 Task: Create tab on visa.
Action: Mouse moved to (572, 41)
Screenshot: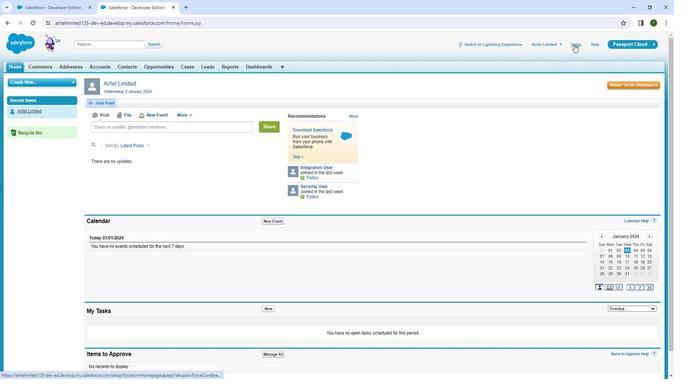 
Action: Mouse pressed left at (572, 41)
Screenshot: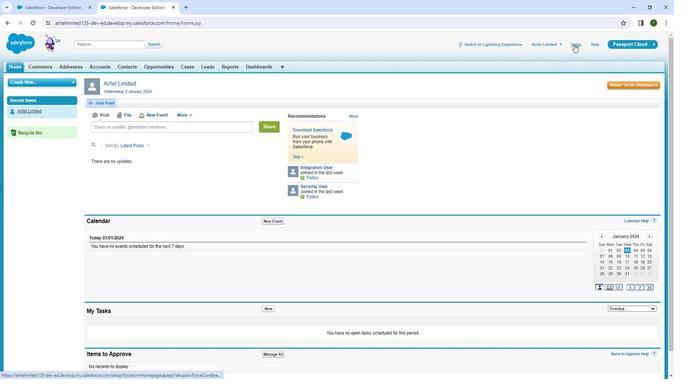 
Action: Mouse moved to (16, 126)
Screenshot: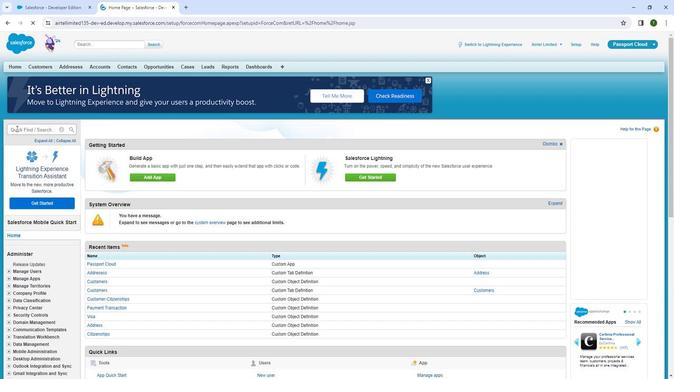 
Action: Mouse pressed left at (16, 126)
Screenshot: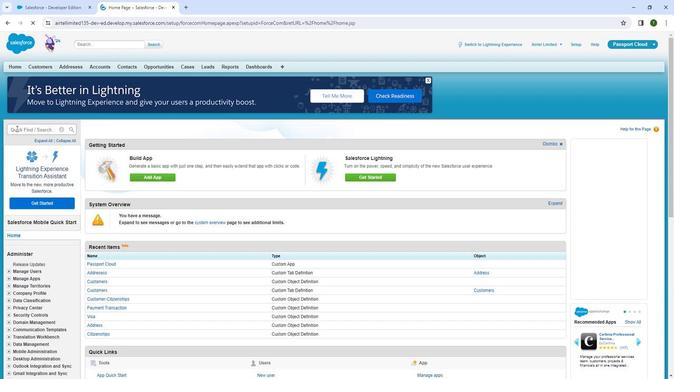 
Action: Mouse moved to (17, 104)
Screenshot: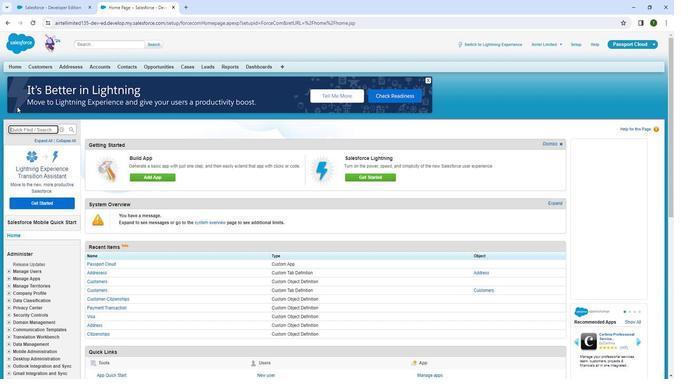 
Action: Key pressed tabs
Screenshot: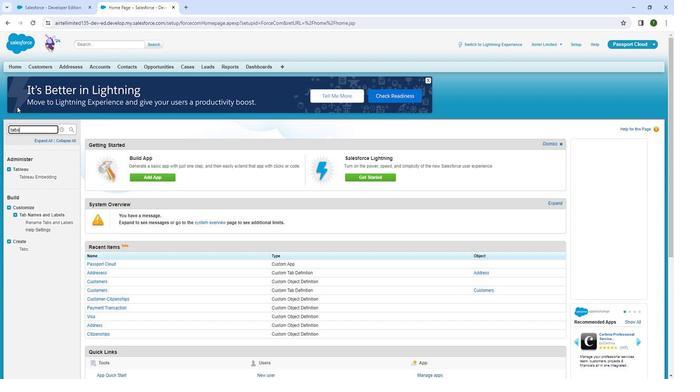 
Action: Mouse moved to (25, 200)
Screenshot: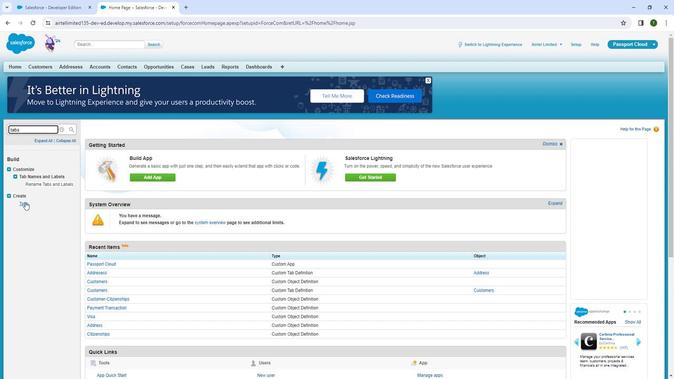 
Action: Mouse pressed left at (25, 200)
Screenshot: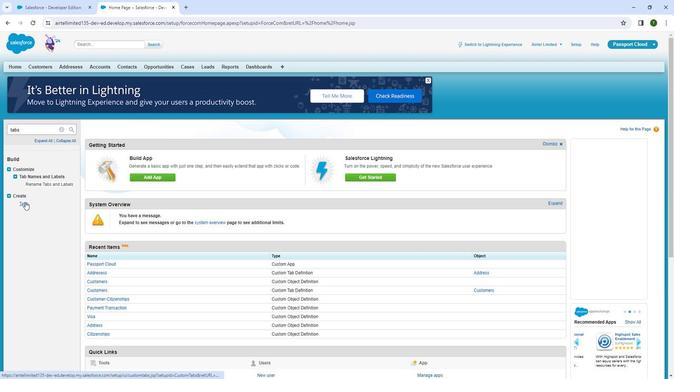 
Action: Mouse moved to (267, 179)
Screenshot: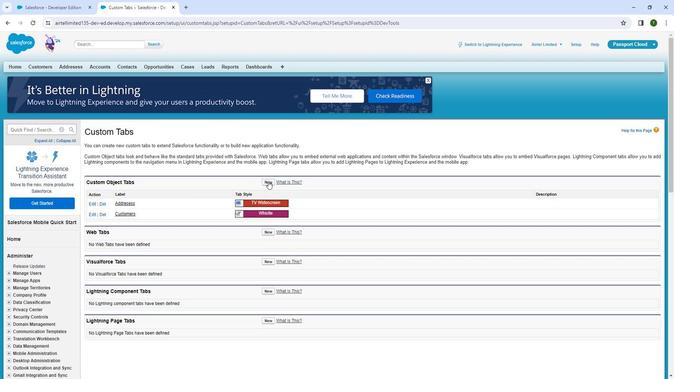 
Action: Mouse pressed left at (267, 179)
Screenshot: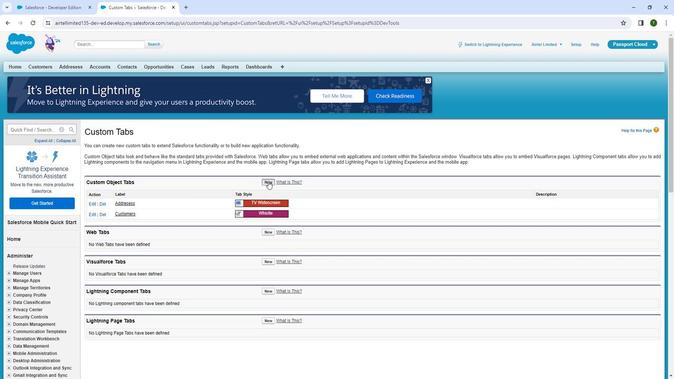 
Action: Mouse moved to (209, 190)
Screenshot: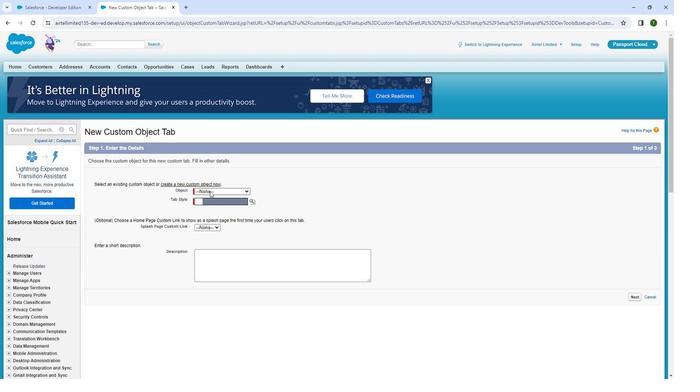
Action: Mouse pressed left at (209, 190)
Screenshot: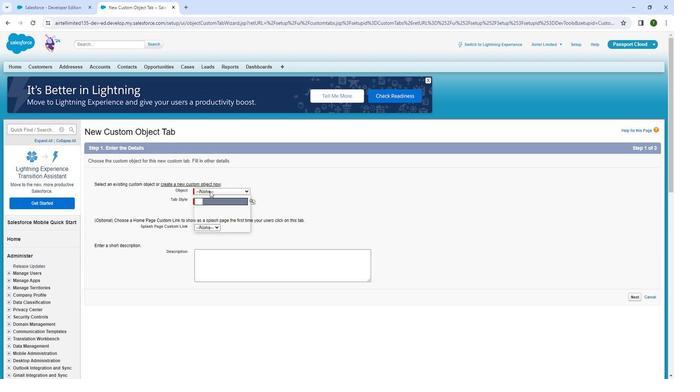 
Action: Mouse moved to (200, 225)
Screenshot: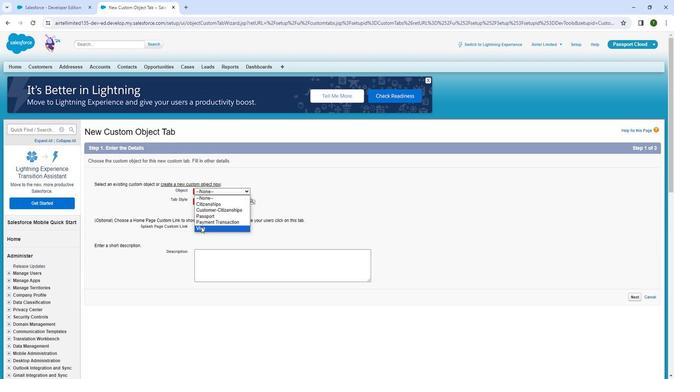 
Action: Mouse pressed left at (200, 225)
Screenshot: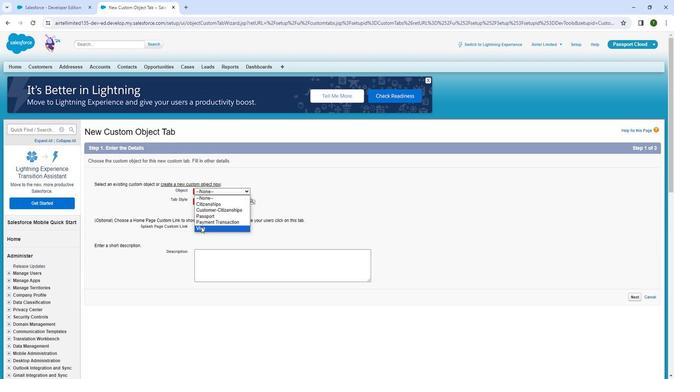 
Action: Mouse moved to (210, 201)
Screenshot: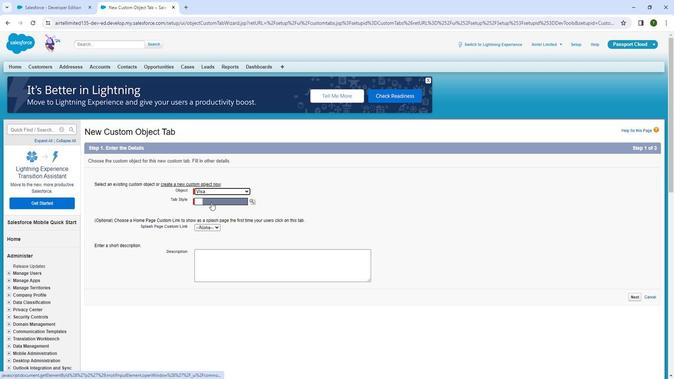
Action: Mouse pressed left at (210, 201)
Screenshot: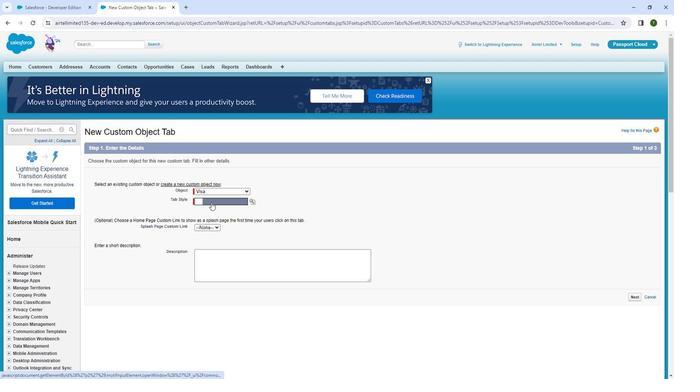 
Action: Mouse moved to (462, 187)
Screenshot: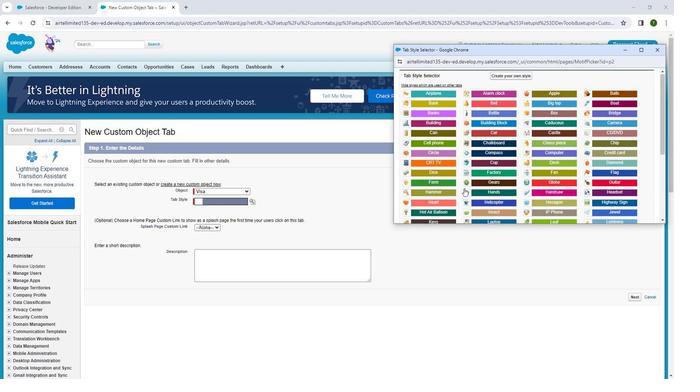 
Action: Mouse scrolled (462, 186) with delta (0, 0)
Screenshot: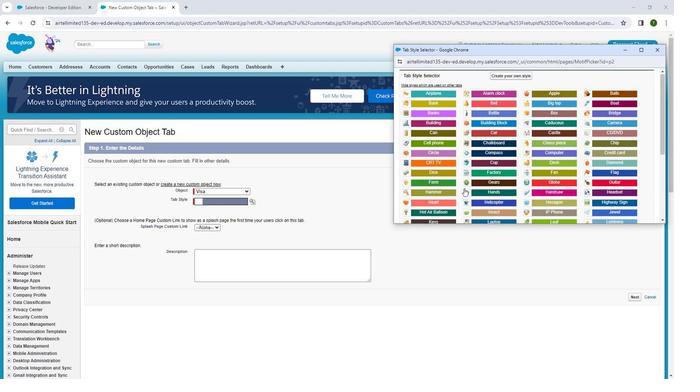 
Action: Mouse moved to (463, 192)
Screenshot: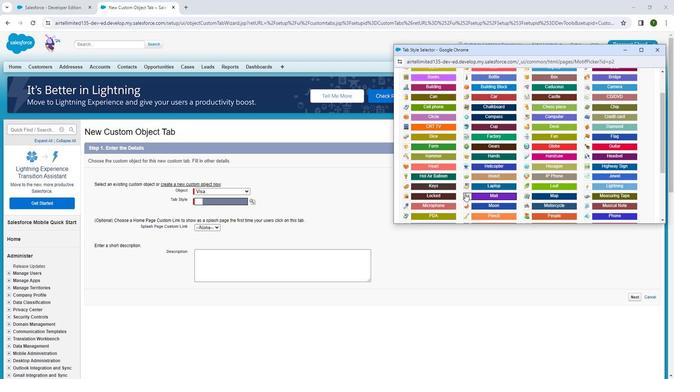 
Action: Mouse scrolled (463, 191) with delta (0, 0)
Screenshot: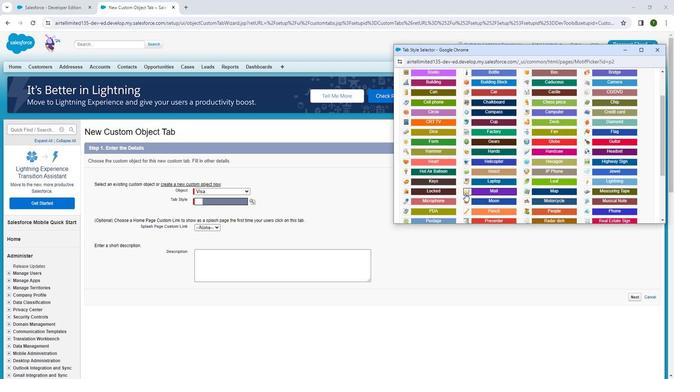 
Action: Mouse moved to (462, 196)
Screenshot: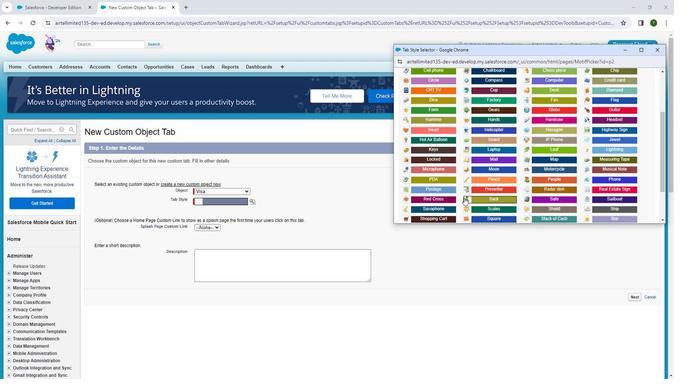 
Action: Mouse scrolled (462, 195) with delta (0, 0)
Screenshot: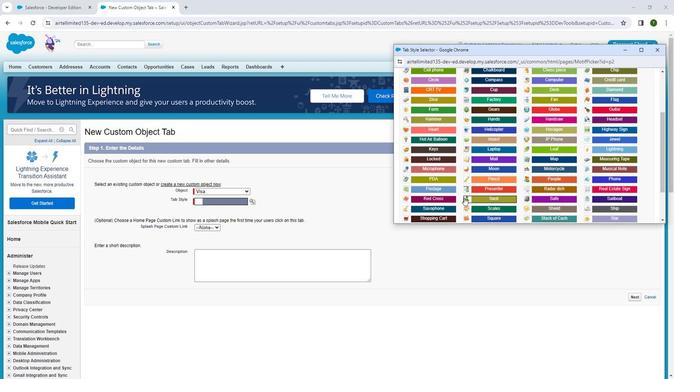 
Action: Mouse moved to (461, 199)
Screenshot: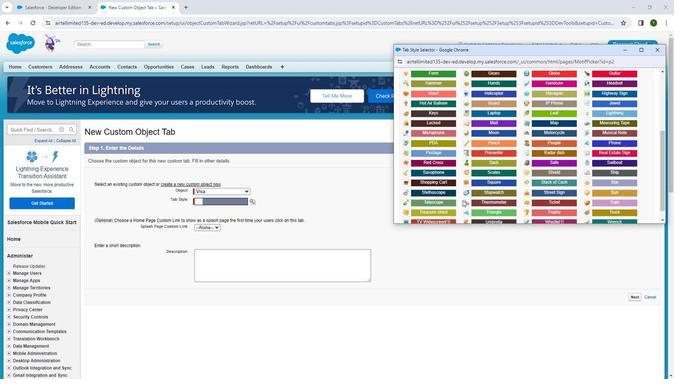 
Action: Mouse scrolled (461, 199) with delta (0, 0)
Screenshot: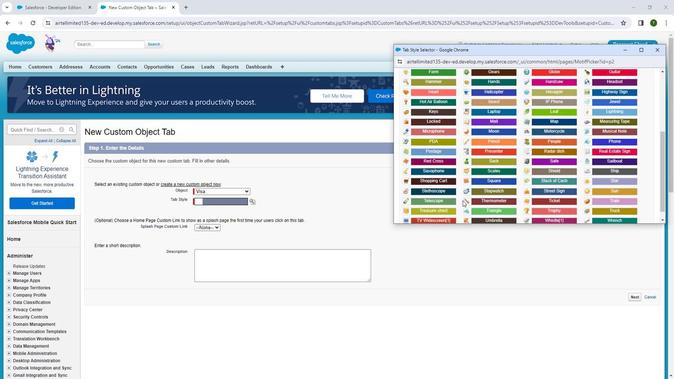 
Action: Mouse moved to (547, 170)
Screenshot: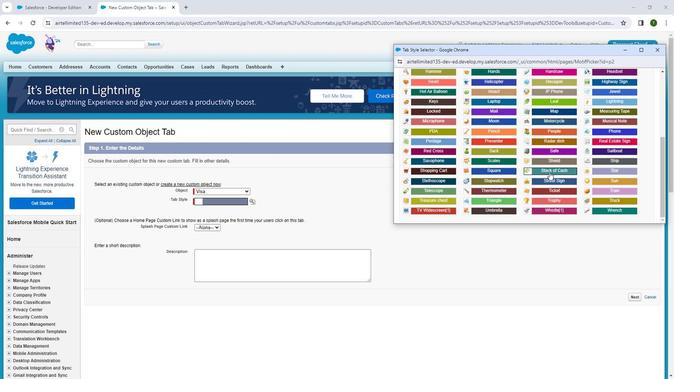 
Action: Mouse scrolled (547, 170) with delta (0, 0)
Screenshot: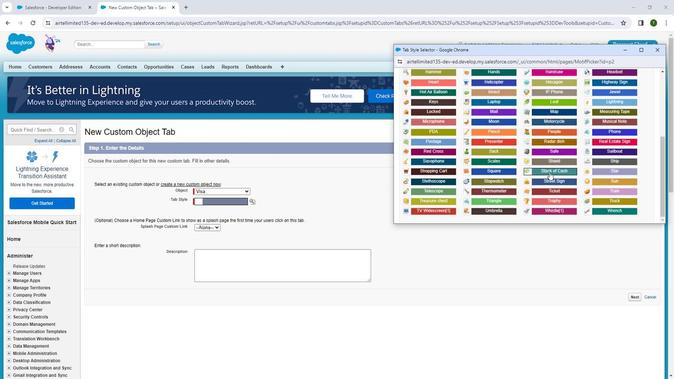 
Action: Mouse moved to (611, 103)
Screenshot: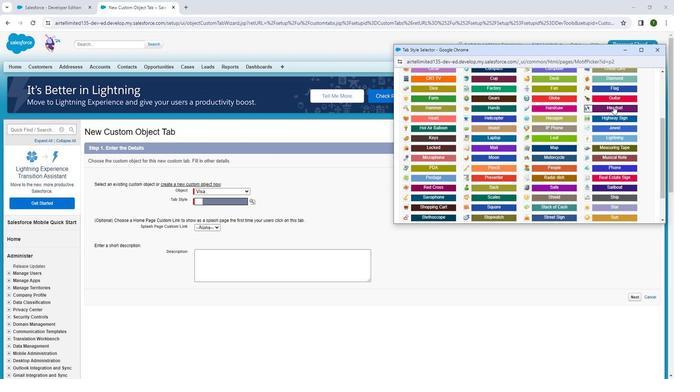 
Action: Mouse pressed left at (611, 103)
Screenshot: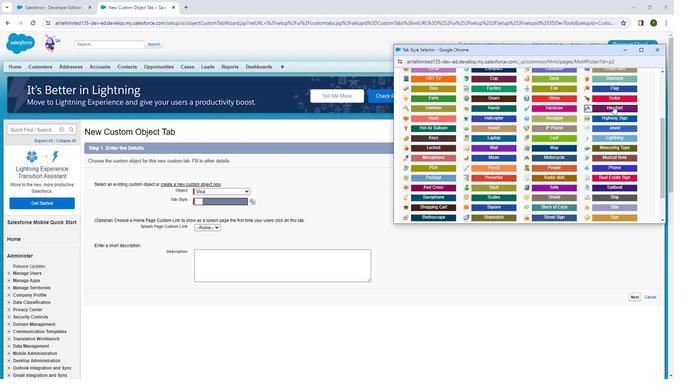 
Action: Mouse moved to (527, 205)
Screenshot: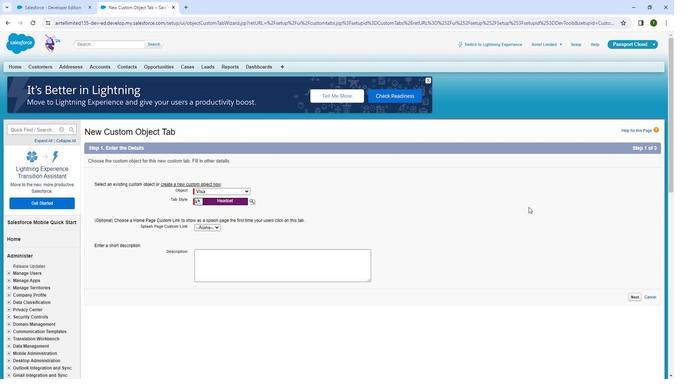 
Action: Mouse pressed left at (527, 205)
Screenshot: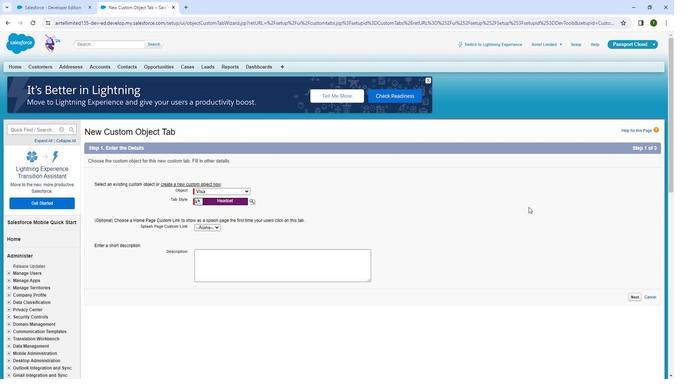 
Action: Mouse moved to (495, 238)
Screenshot: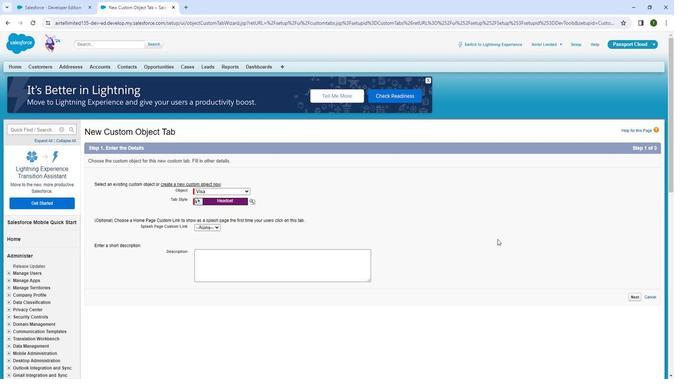 
Action: Mouse scrolled (495, 238) with delta (0, 0)
Screenshot: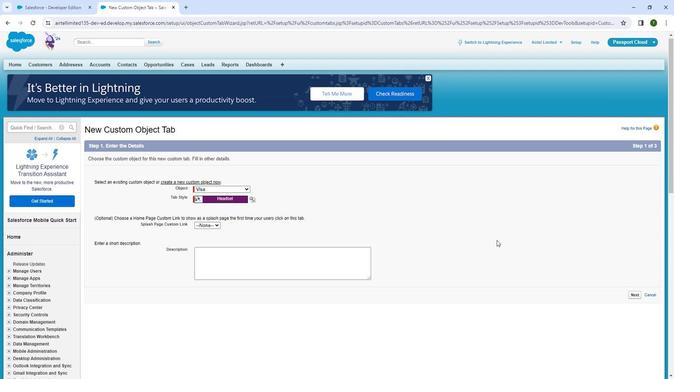 
Action: Mouse moved to (633, 259)
Screenshot: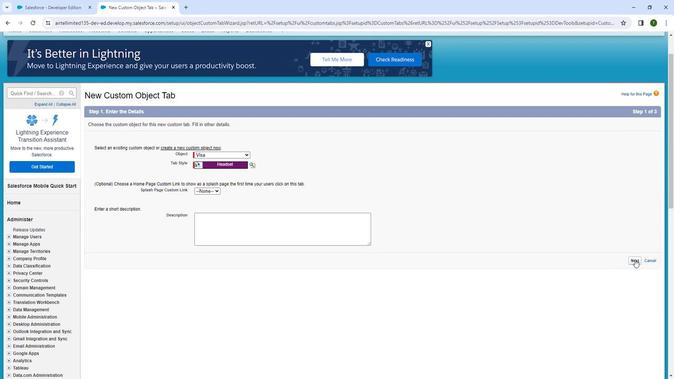 
Action: Mouse pressed left at (633, 259)
Screenshot: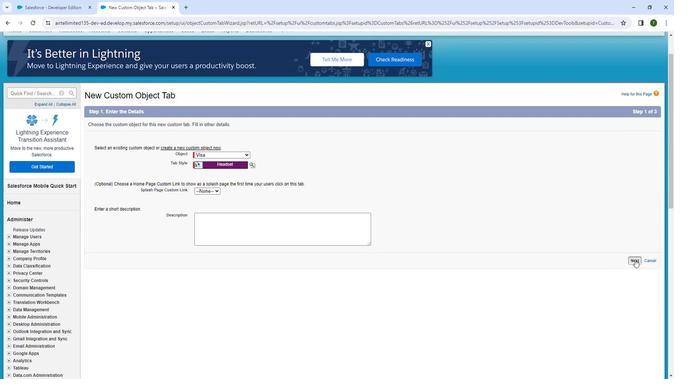 
Action: Mouse moved to (365, 220)
Screenshot: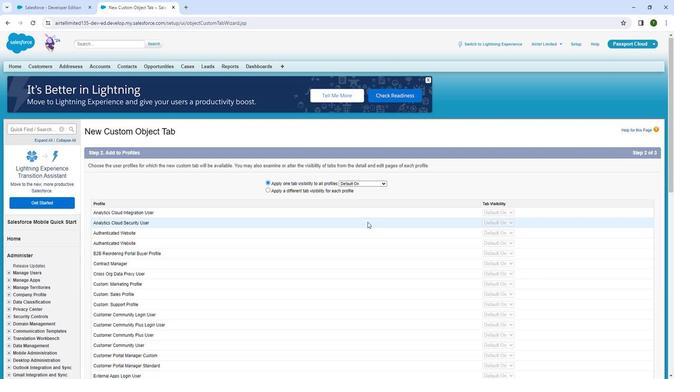 
Action: Mouse scrolled (365, 219) with delta (0, 0)
Screenshot: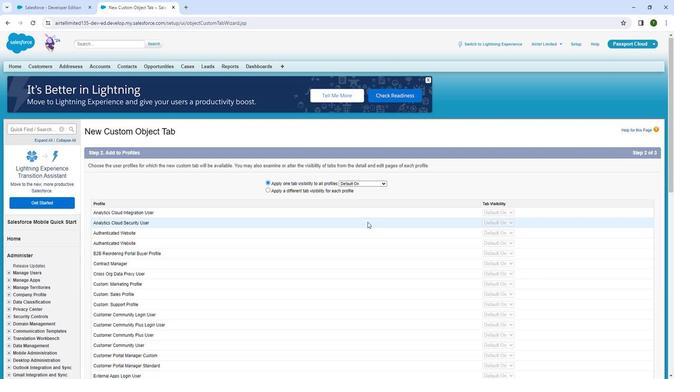 
Action: Mouse moved to (369, 228)
Screenshot: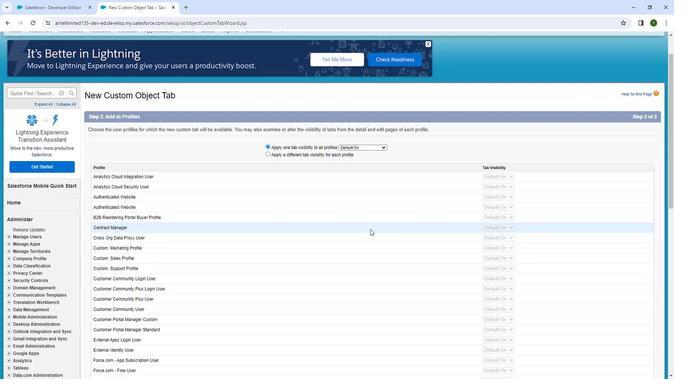 
Action: Mouse scrolled (369, 228) with delta (0, 0)
Screenshot: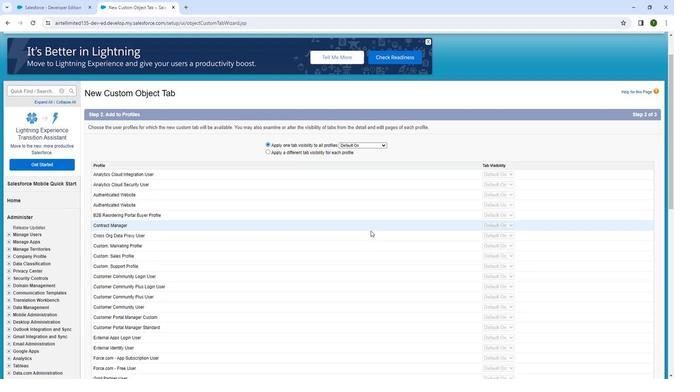
Action: Mouse moved to (378, 231)
Screenshot: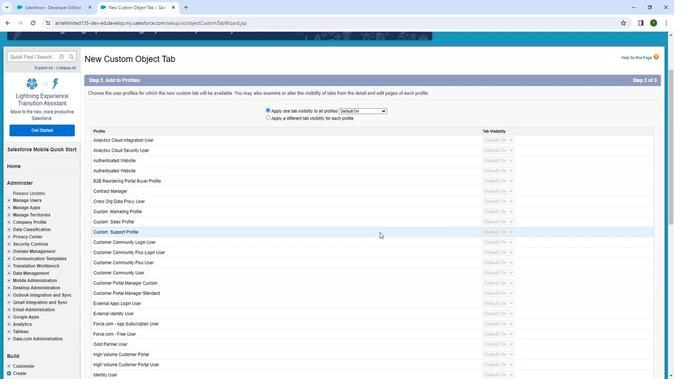 
Action: Mouse scrolled (378, 231) with delta (0, 0)
Screenshot: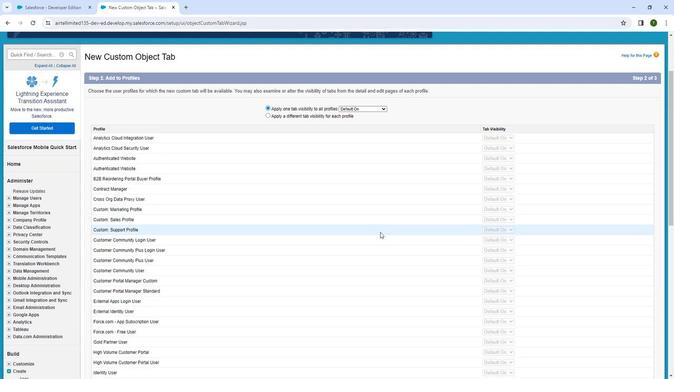
Action: Mouse moved to (384, 229)
Screenshot: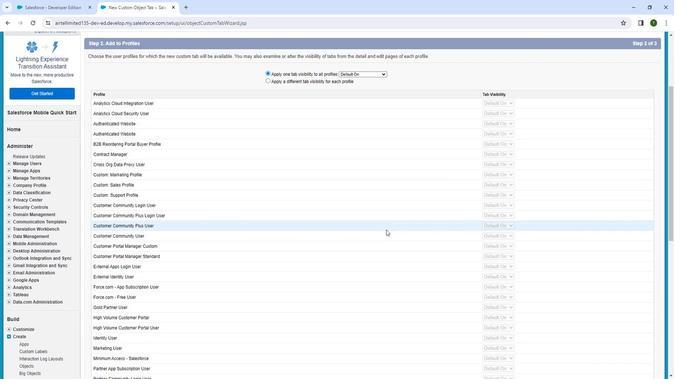 
Action: Mouse scrolled (384, 228) with delta (0, 0)
Screenshot: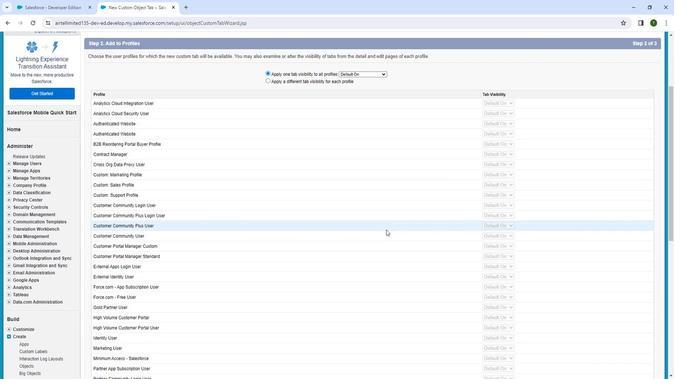 
Action: Mouse moved to (404, 230)
Screenshot: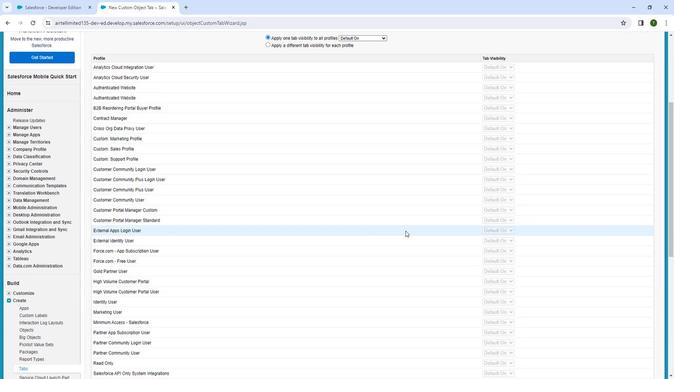 
Action: Mouse scrolled (404, 229) with delta (0, 0)
Screenshot: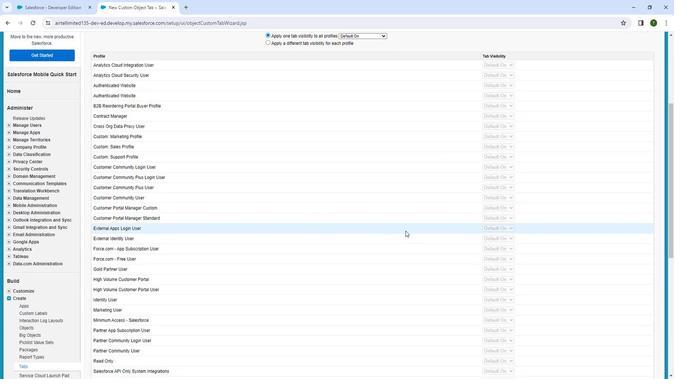 
Action: Mouse scrolled (404, 229) with delta (0, 0)
Screenshot: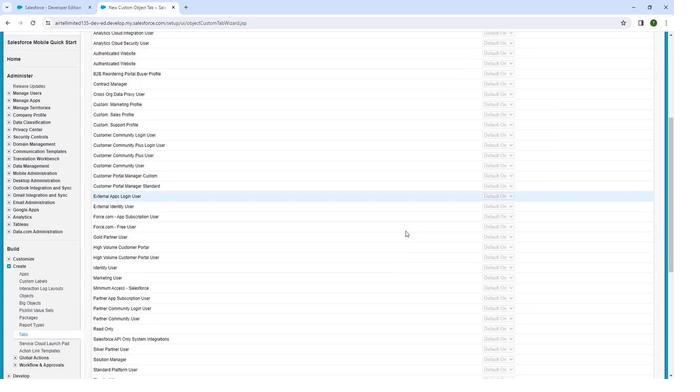 
Action: Mouse moved to (406, 225)
Screenshot: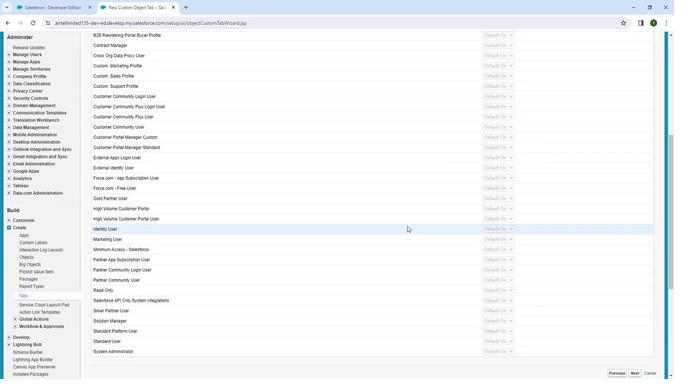 
Action: Mouse scrolled (406, 224) with delta (0, 0)
Screenshot: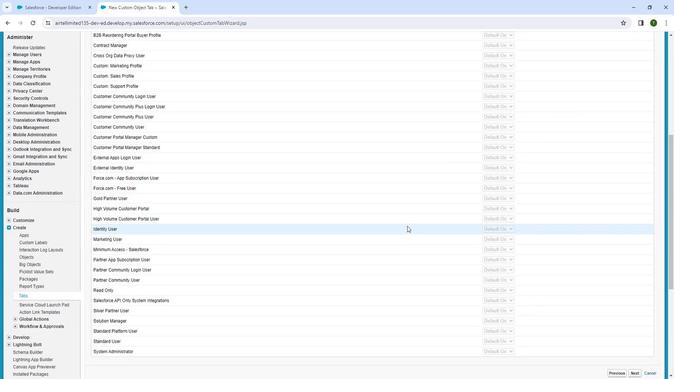 
Action: Mouse scrolled (406, 224) with delta (0, 0)
Screenshot: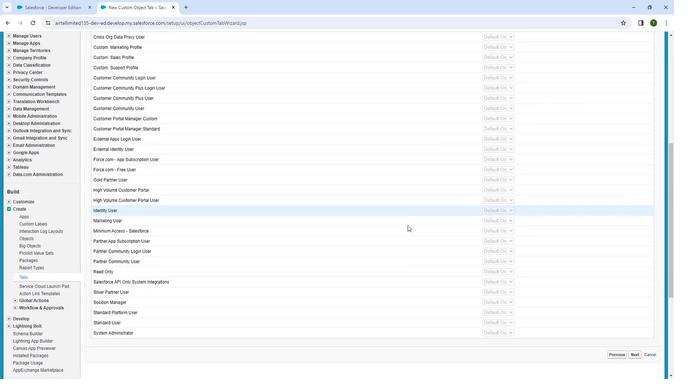 
Action: Mouse moved to (408, 224)
Screenshot: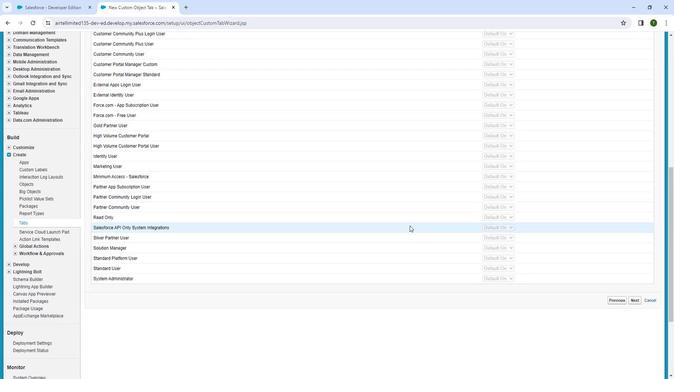 
Action: Mouse scrolled (408, 224) with delta (0, 0)
Screenshot: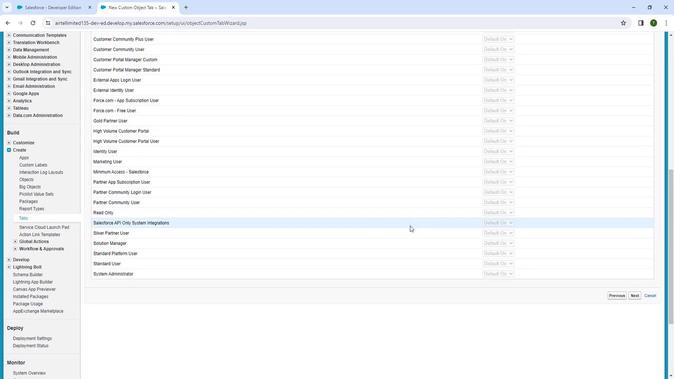
Action: Mouse moved to (409, 225)
Screenshot: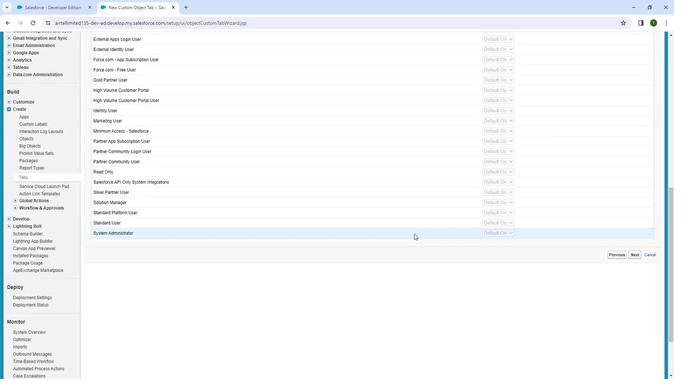 
Action: Mouse scrolled (409, 224) with delta (0, 0)
Screenshot: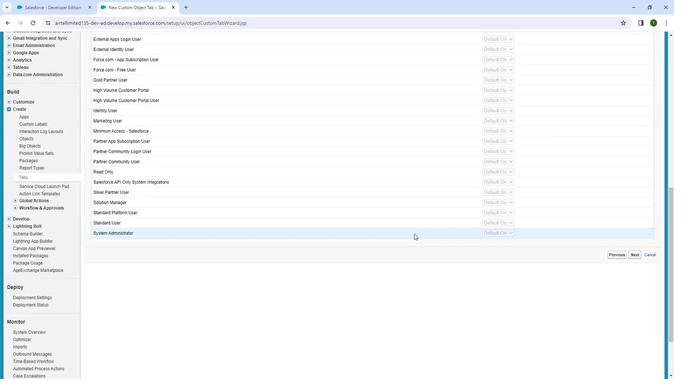 
Action: Mouse moved to (632, 227)
Screenshot: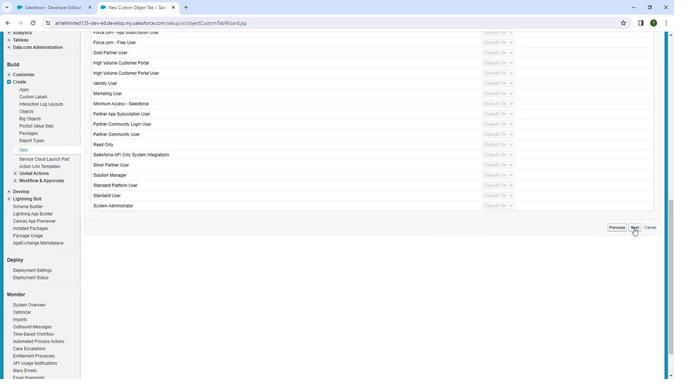 
Action: Mouse pressed left at (632, 227)
Screenshot: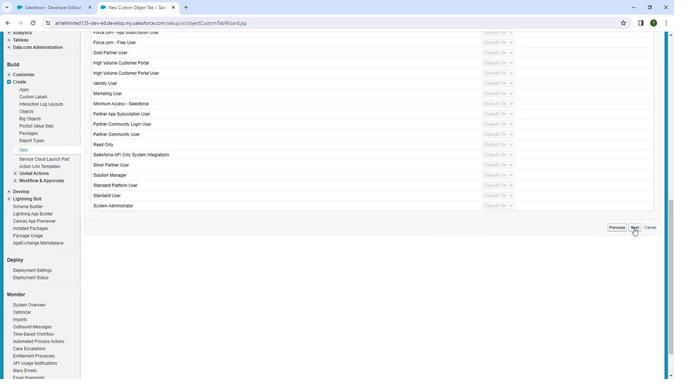 
Action: Mouse moved to (258, 253)
Screenshot: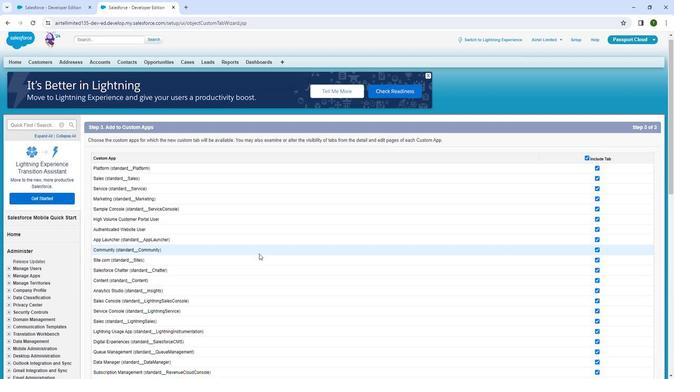 
Action: Mouse scrolled (258, 253) with delta (0, 0)
Screenshot: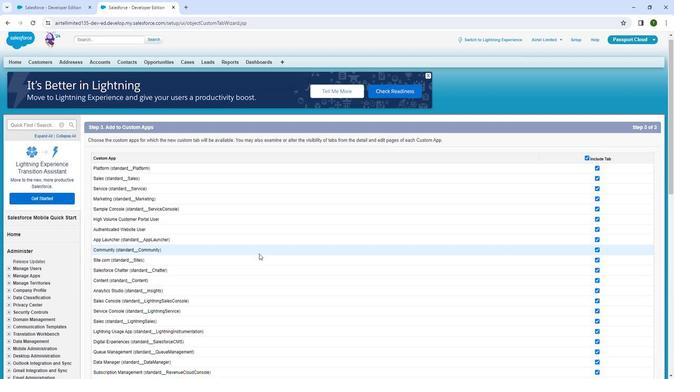
Action: Mouse moved to (259, 259)
Screenshot: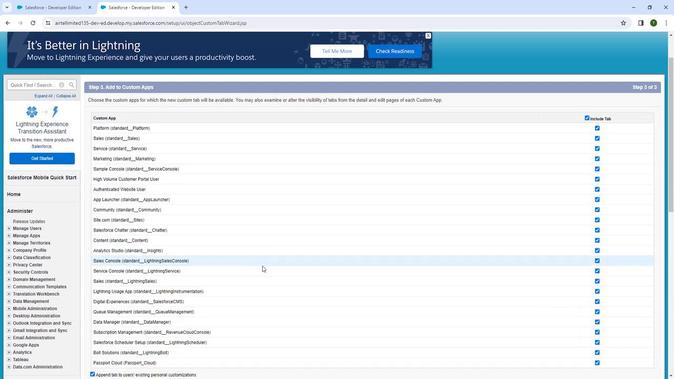 
Action: Mouse scrolled (259, 259) with delta (0, 0)
Screenshot: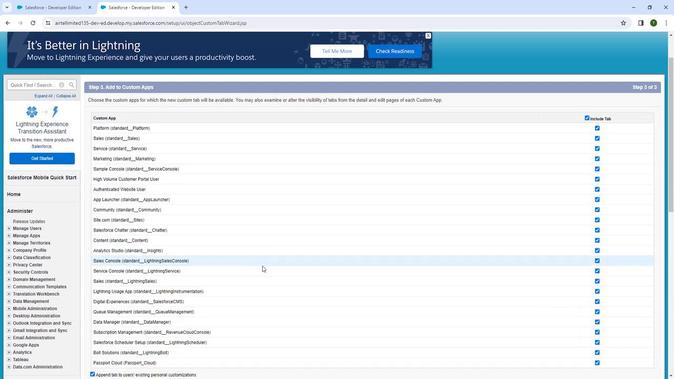 
Action: Mouse moved to (263, 263)
Screenshot: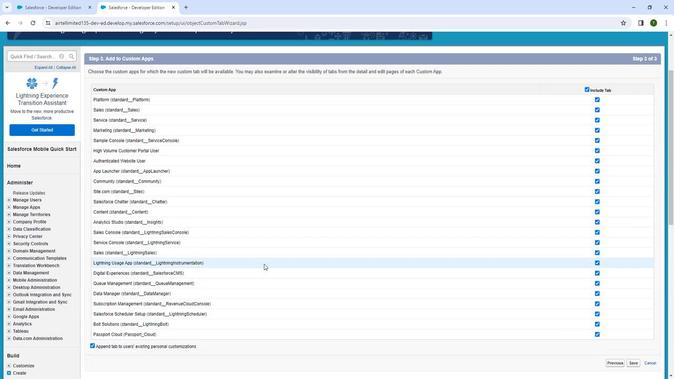 
Action: Mouse scrolled (263, 263) with delta (0, 0)
Screenshot: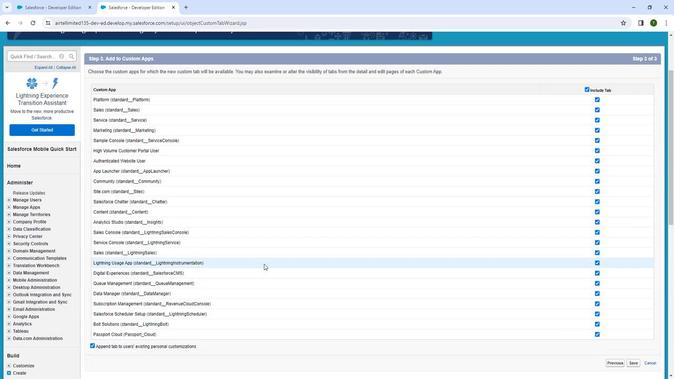 
Action: Mouse moved to (274, 276)
Screenshot: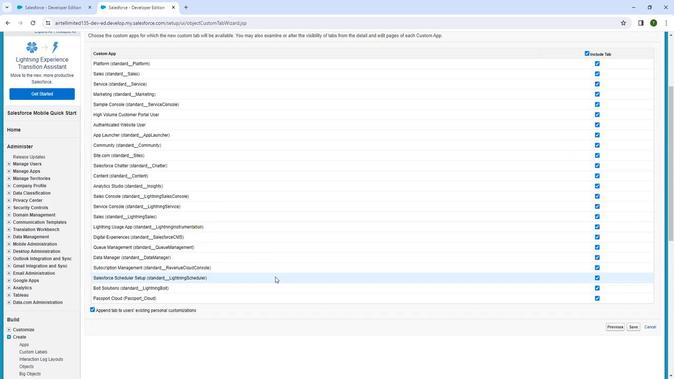 
Action: Mouse scrolled (274, 276) with delta (0, 0)
Screenshot: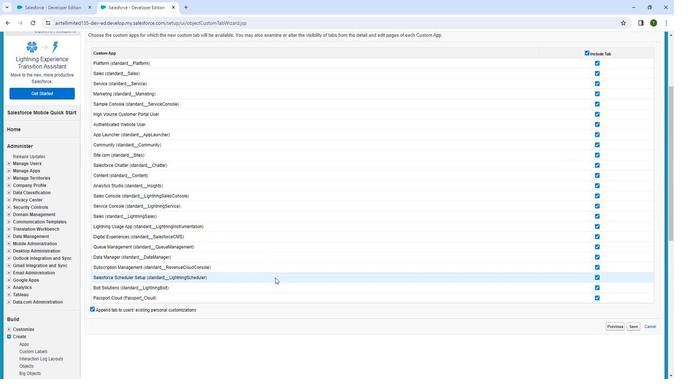 
Action: Mouse moved to (628, 289)
Screenshot: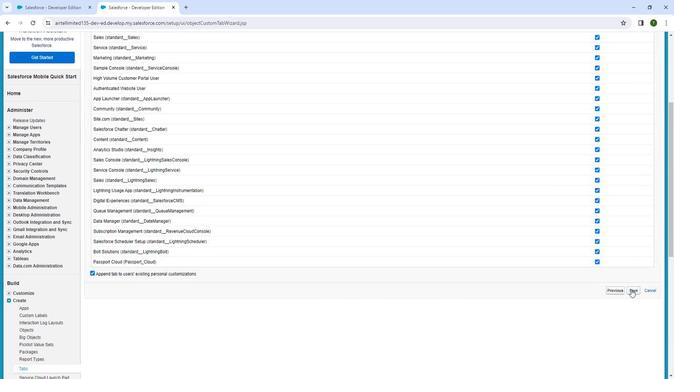 
Action: Mouse pressed left at (628, 289)
Screenshot: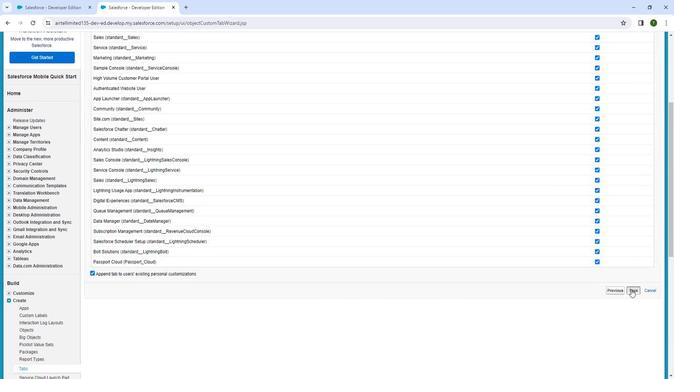 
Action: Mouse moved to (284, 64)
Screenshot: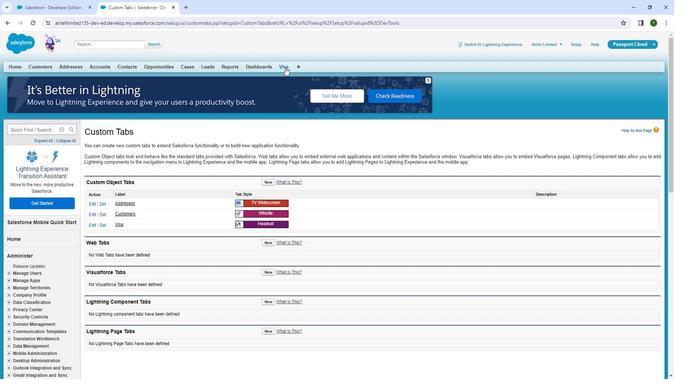 
Action: Mouse pressed left at (284, 64)
Screenshot: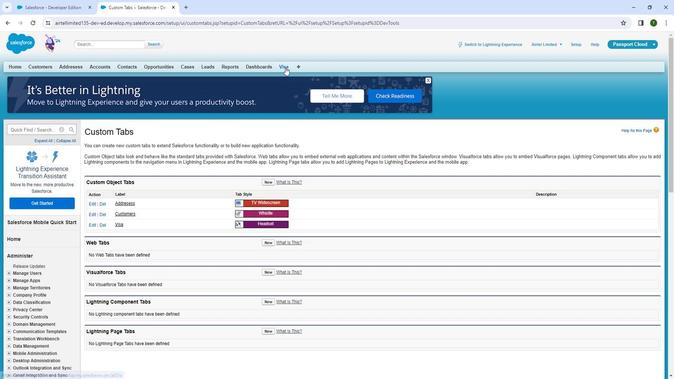 
Action: Mouse pressed left at (284, 64)
Screenshot: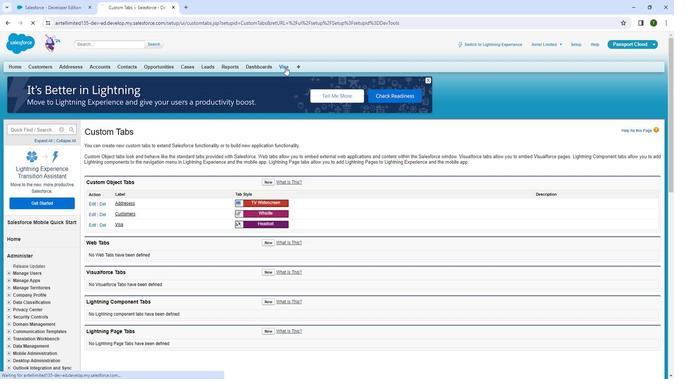 
Action: Mouse moved to (666, 94)
Screenshot: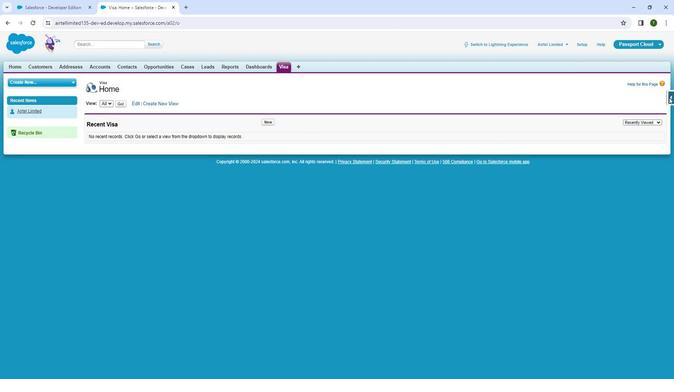 
Action: Mouse pressed left at (666, 94)
Screenshot: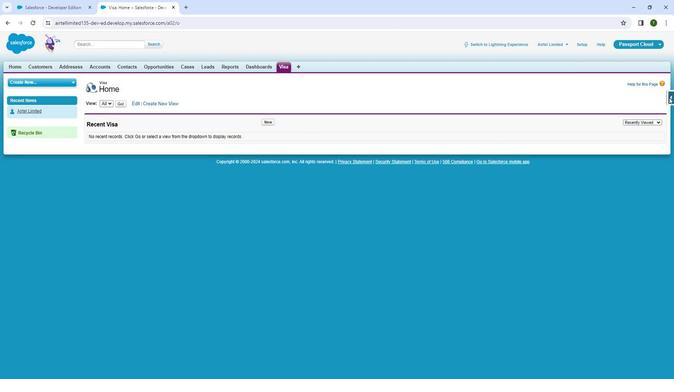 
Action: Mouse moved to (583, 42)
Screenshot: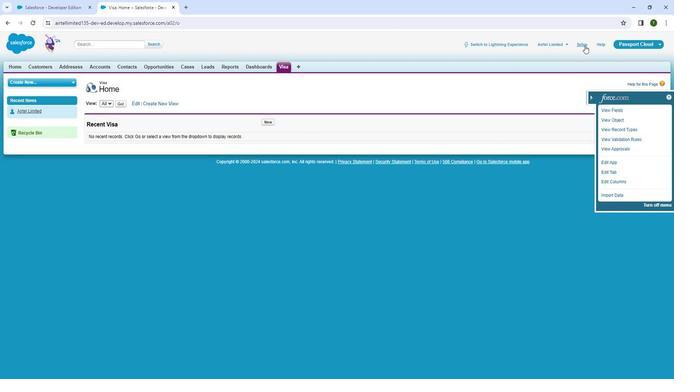 
Action: Mouse pressed left at (583, 42)
Screenshot: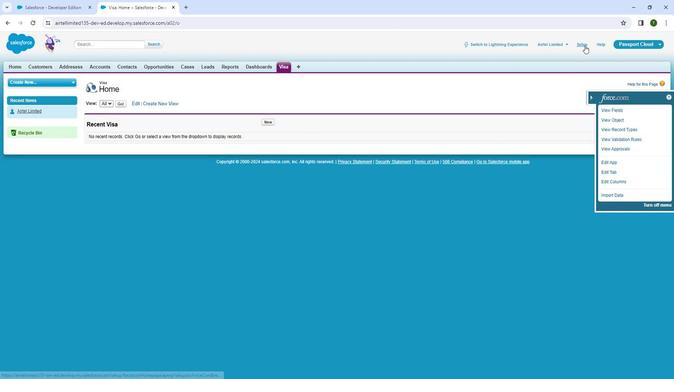 
Action: Mouse moved to (581, 41)
Screenshot: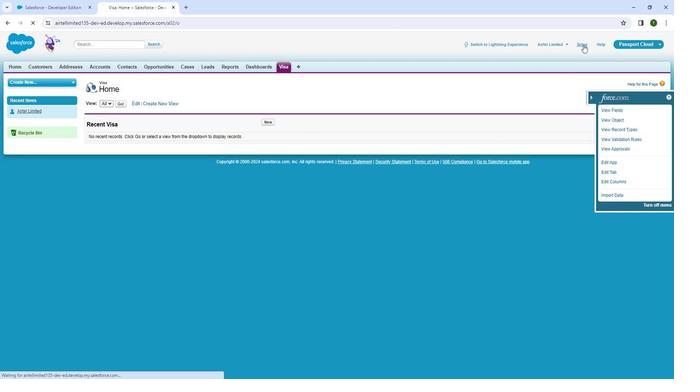 
Action: Mouse pressed left at (581, 41)
Screenshot: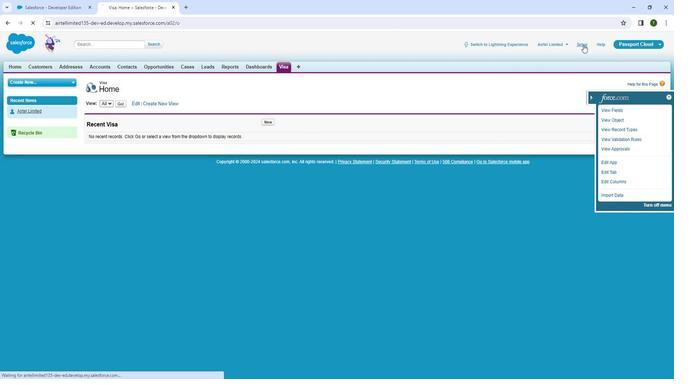 
Action: Mouse moved to (59, 125)
Screenshot: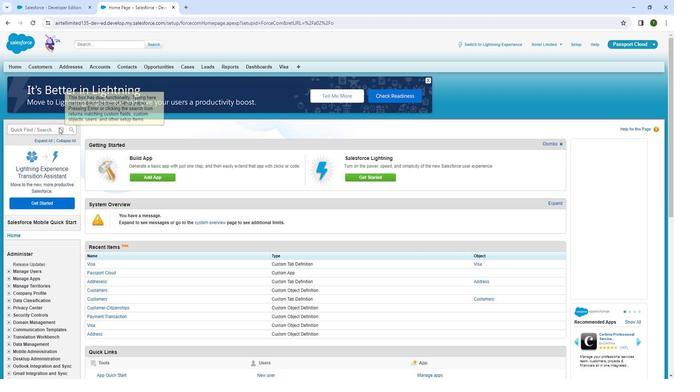
Action: Mouse pressed left at (59, 125)
Screenshot: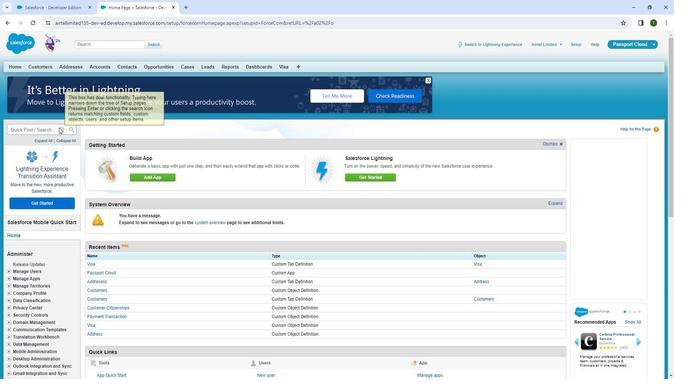 
Action: Mouse moved to (54, 128)
Screenshot: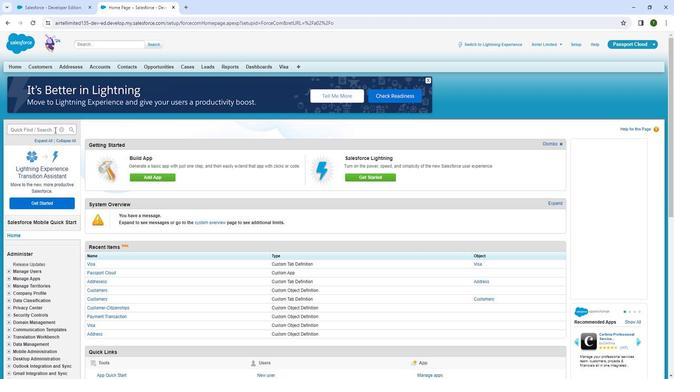 
Action: Mouse pressed left at (54, 128)
Screenshot: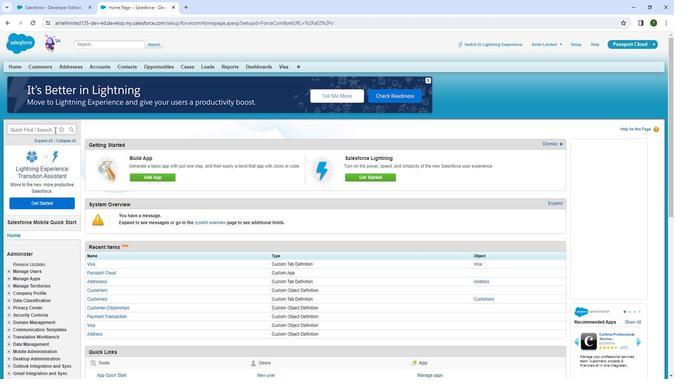 
Action: Key pressed apps
Screenshot: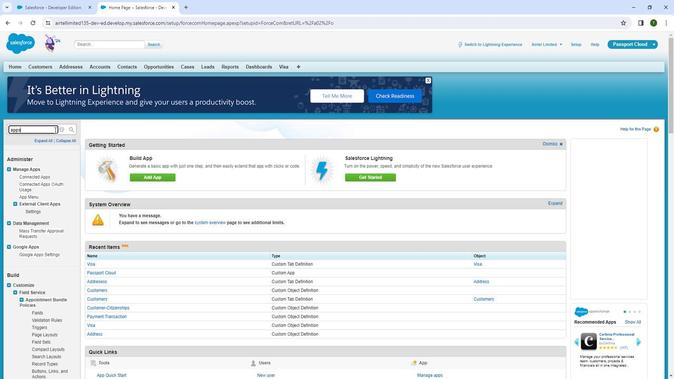 
Action: Mouse moved to (20, 268)
Screenshot: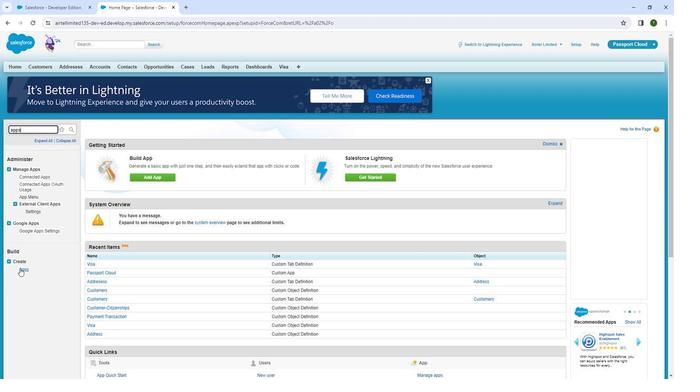 
Action: Mouse pressed left at (20, 268)
Screenshot: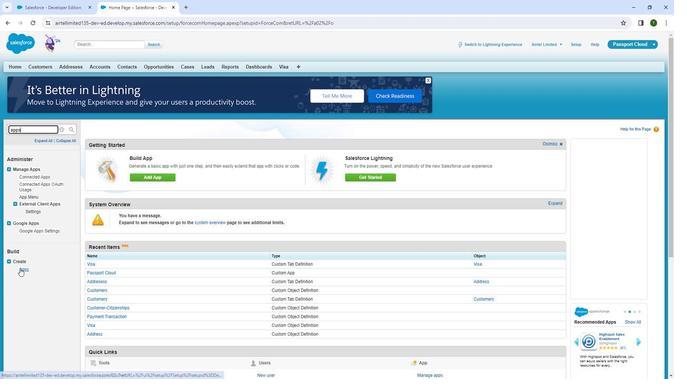 
Action: Mouse moved to (124, 262)
Screenshot: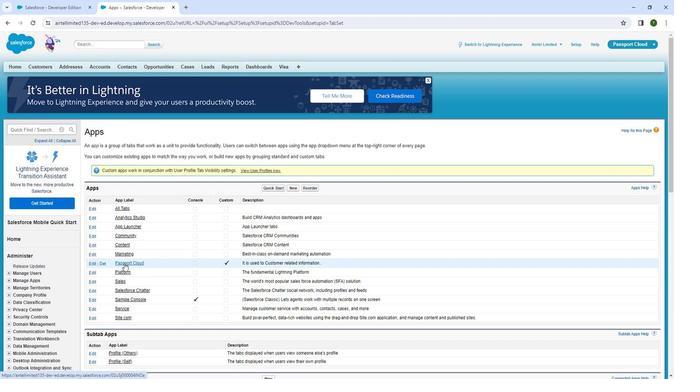 
Action: Mouse pressed left at (124, 262)
Screenshot: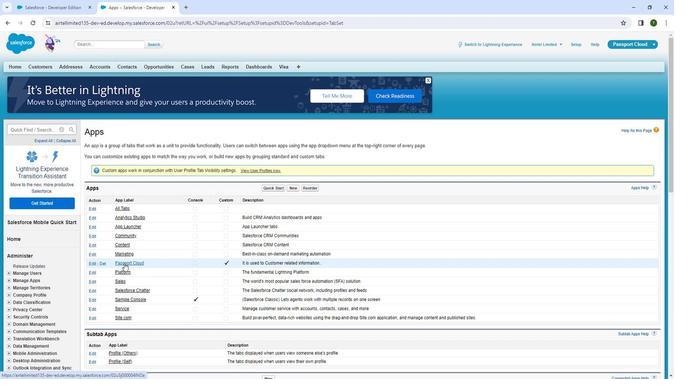 
Action: Mouse moved to (270, 180)
Screenshot: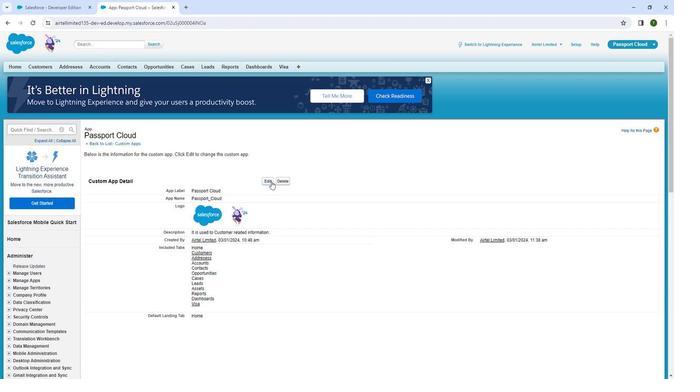 
Action: Mouse pressed left at (270, 180)
Screenshot: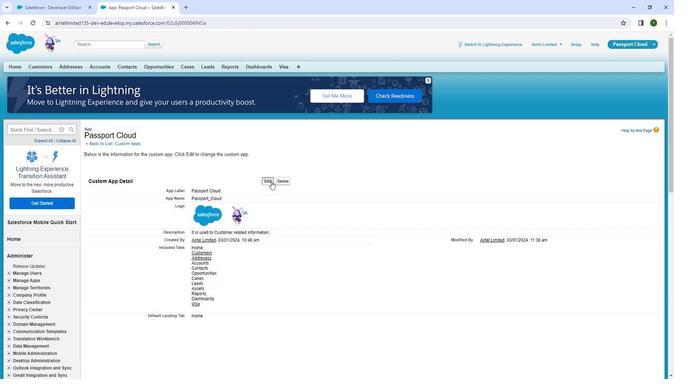 
Action: Mouse moved to (297, 349)
Screenshot: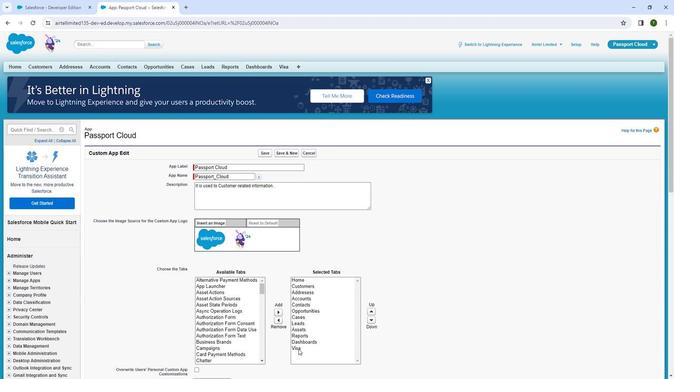 
Action: Mouse pressed left at (297, 349)
Screenshot: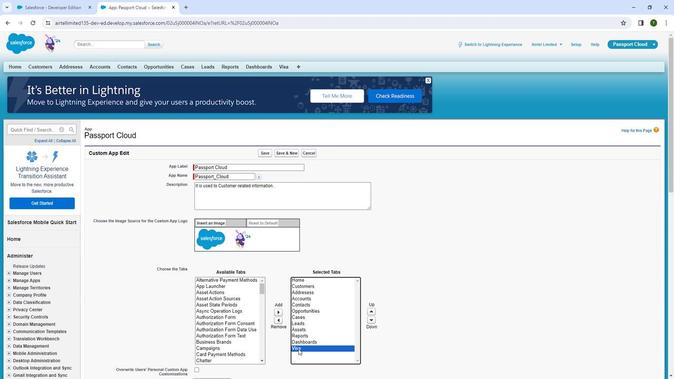 
Action: Mouse moved to (375, 312)
Screenshot: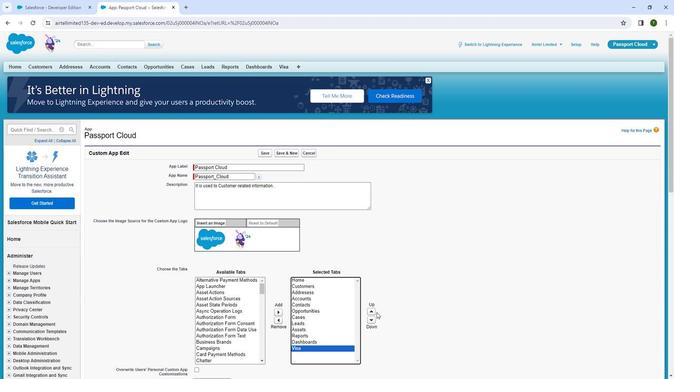
Action: Mouse pressed left at (375, 312)
Screenshot: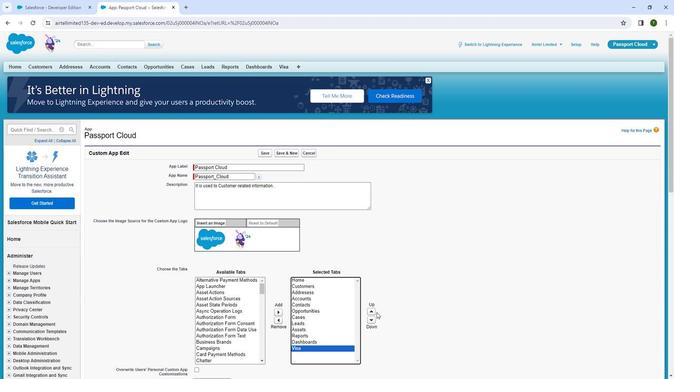 
Action: Mouse moved to (372, 314)
Screenshot: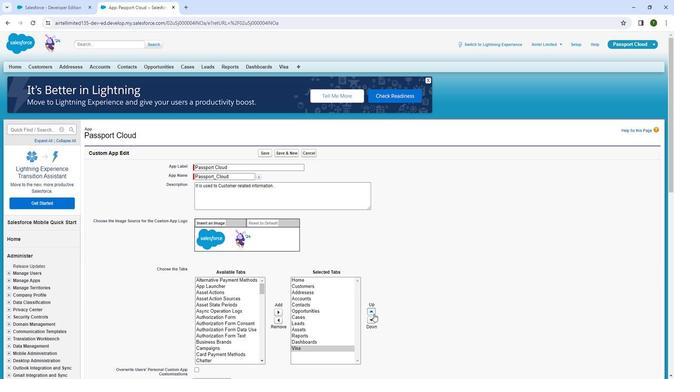 
Action: Mouse pressed left at (372, 314)
Screenshot: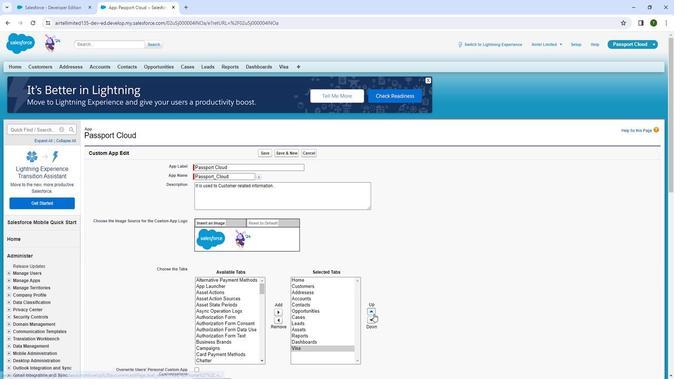 
Action: Mouse pressed left at (372, 314)
Screenshot: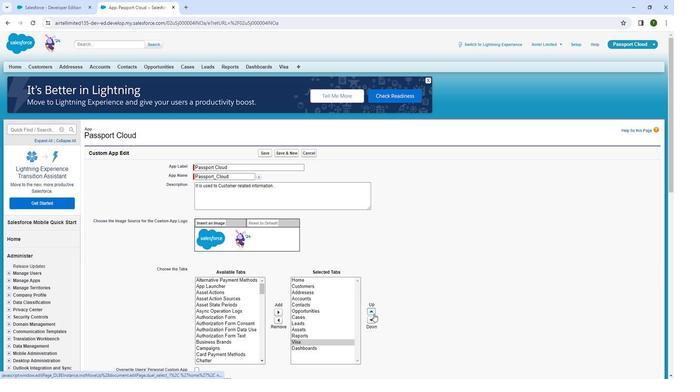 
Action: Mouse moved to (372, 314)
Screenshot: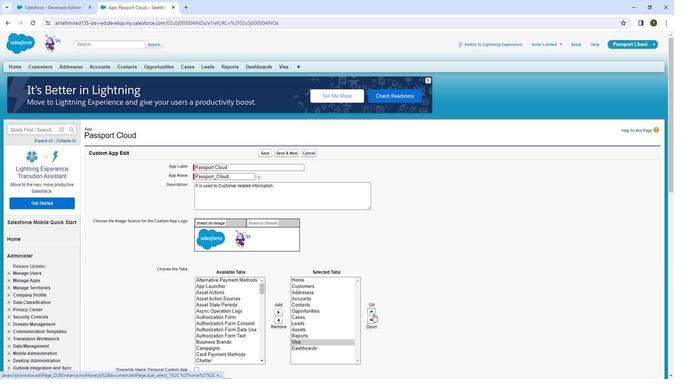 
Action: Mouse pressed left at (372, 314)
Screenshot: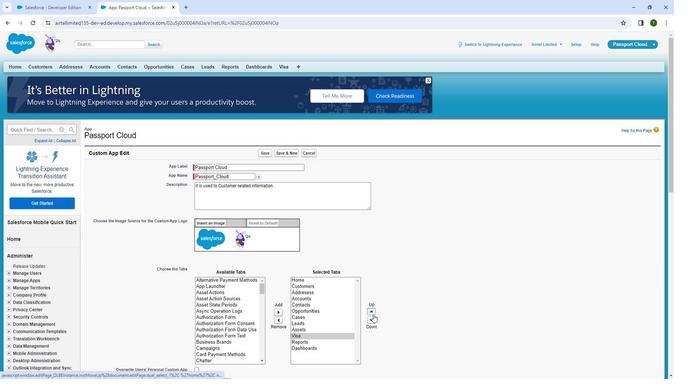 
Action: Mouse moved to (371, 314)
Screenshot: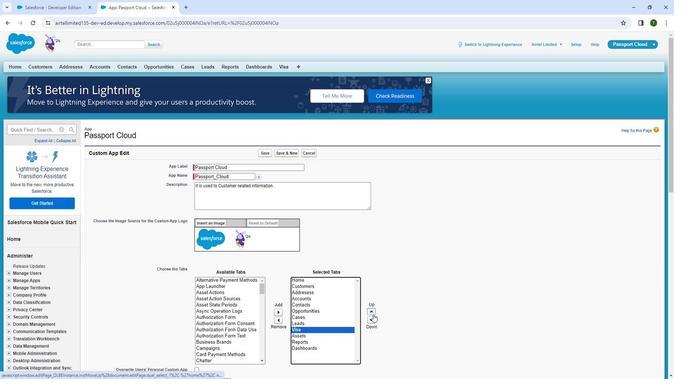 
Action: Mouse pressed left at (371, 314)
Screenshot: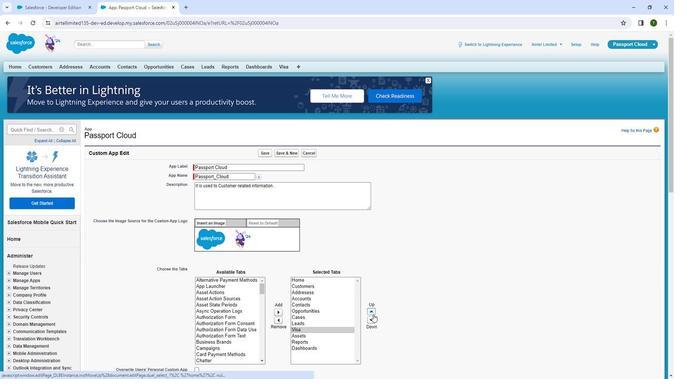 
Action: Mouse pressed left at (371, 314)
Screenshot: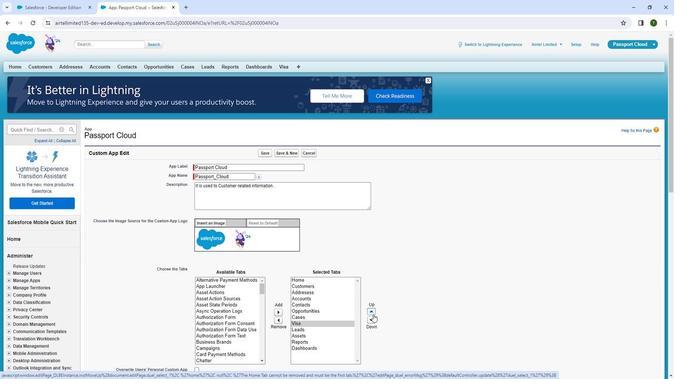 
Action: Mouse pressed left at (371, 314)
Screenshot: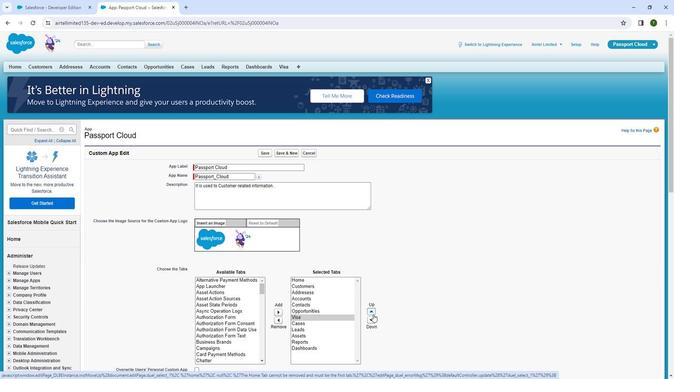 
Action: Mouse pressed left at (371, 314)
Screenshot: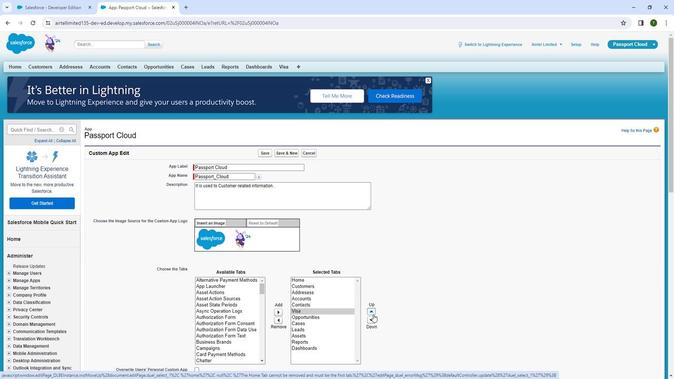 
Action: Mouse pressed left at (371, 314)
Screenshot: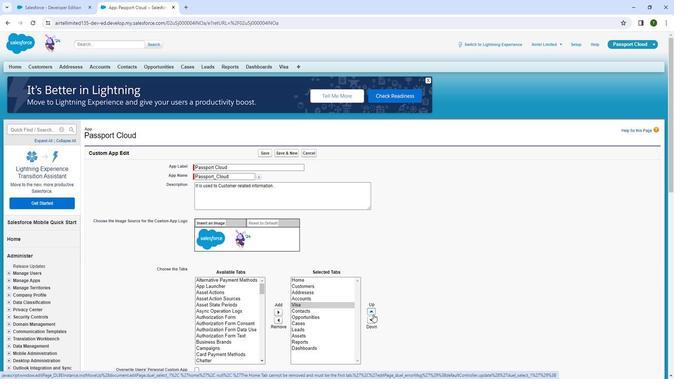 
Action: Mouse moved to (404, 291)
Screenshot: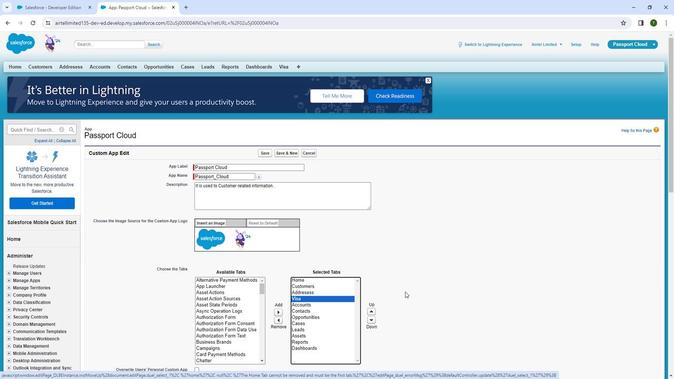 
Action: Mouse pressed left at (404, 291)
Screenshot: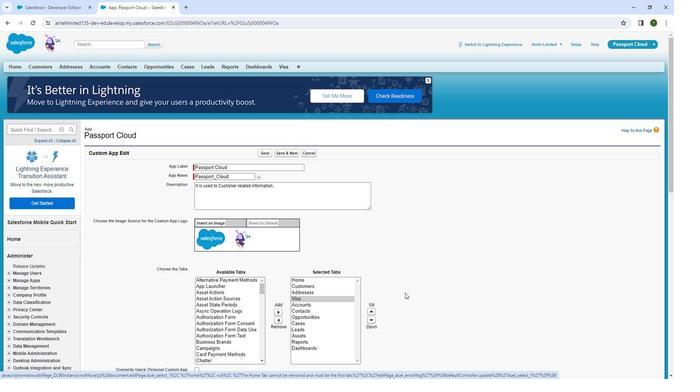 
Action: Mouse moved to (400, 293)
Screenshot: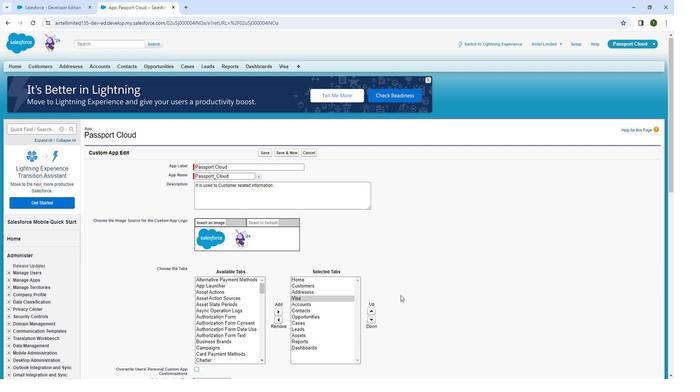 
Action: Mouse scrolled (400, 293) with delta (0, 0)
Screenshot: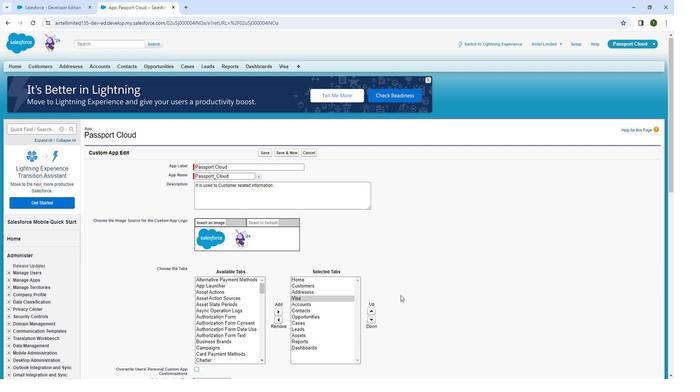
Action: Mouse moved to (399, 295)
Screenshot: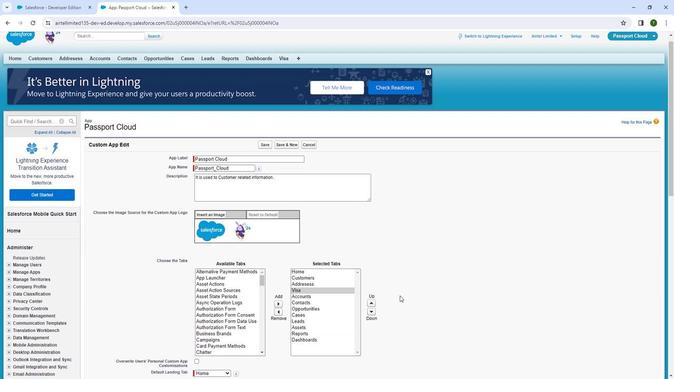 
Action: Mouse scrolled (399, 295) with delta (0, 0)
Screenshot: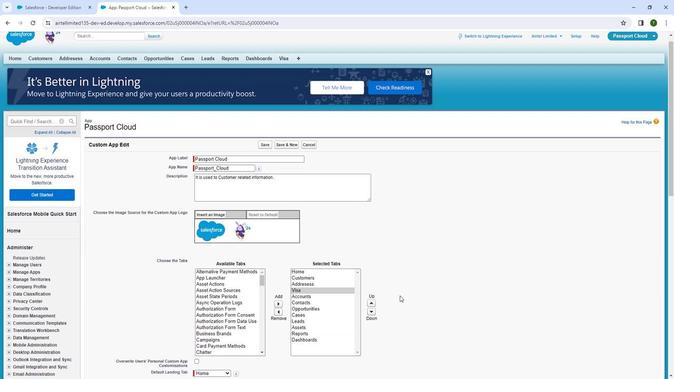
Action: Mouse moved to (398, 296)
Screenshot: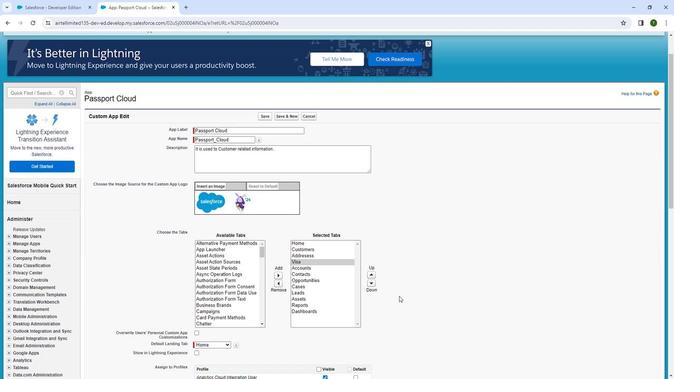 
Action: Mouse scrolled (398, 295) with delta (0, 0)
Screenshot: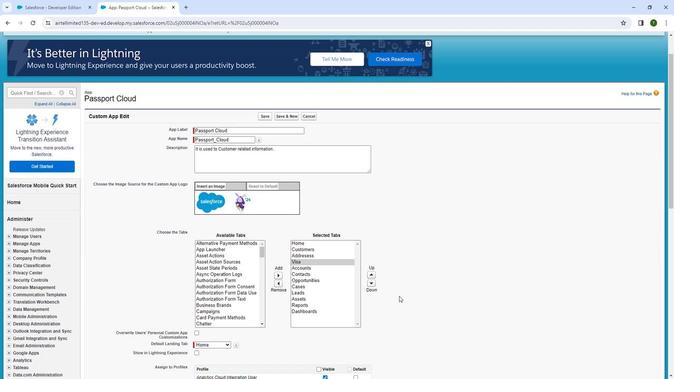 
Action: Mouse moved to (398, 296)
Screenshot: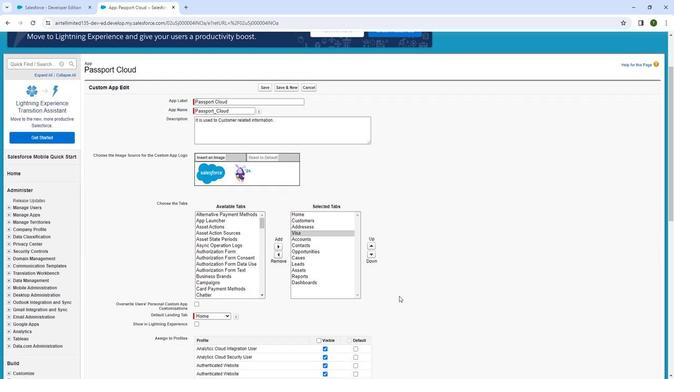 
Action: Mouse scrolled (398, 296) with delta (0, 0)
Screenshot: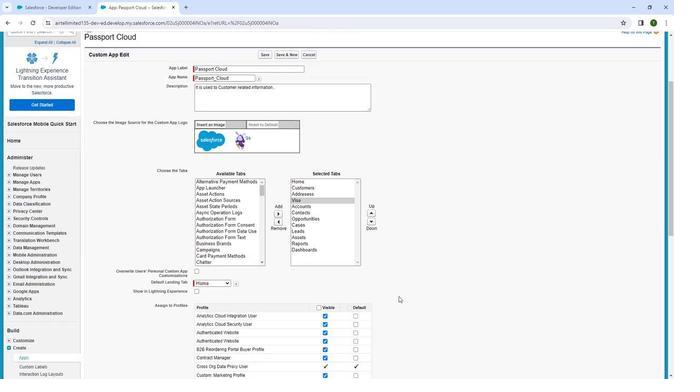 
Action: Mouse moved to (394, 299)
Screenshot: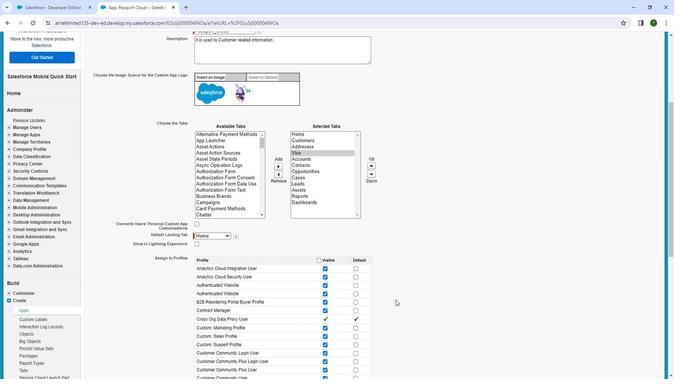 
Action: Mouse scrolled (394, 299) with delta (0, 0)
Screenshot: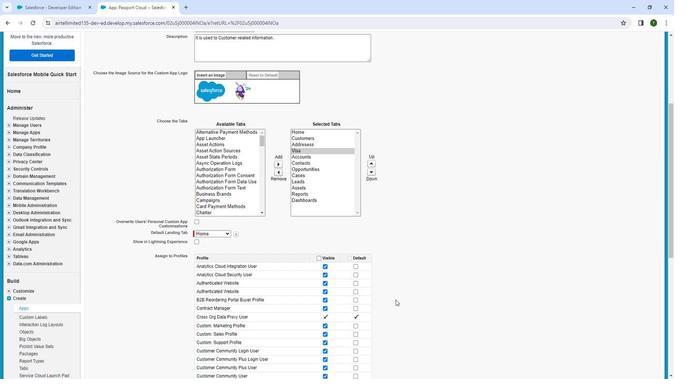 
Action: Mouse moved to (391, 301)
Screenshot: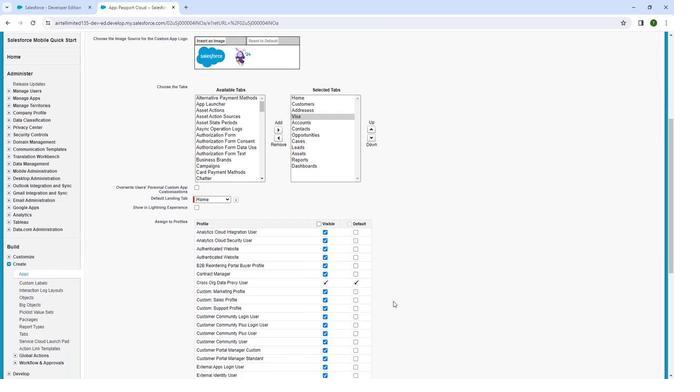 
Action: Mouse scrolled (391, 300) with delta (0, 0)
Screenshot: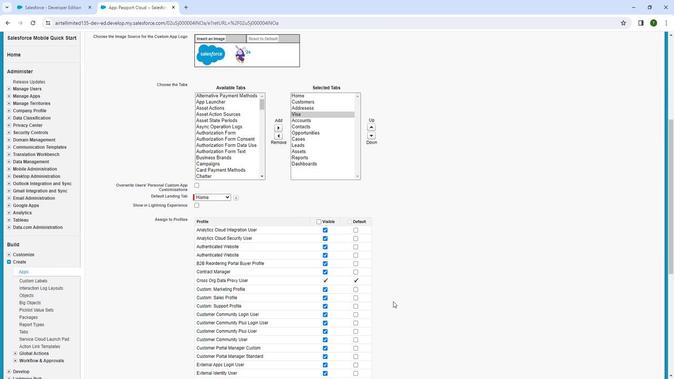 
Action: Mouse moved to (390, 302)
Screenshot: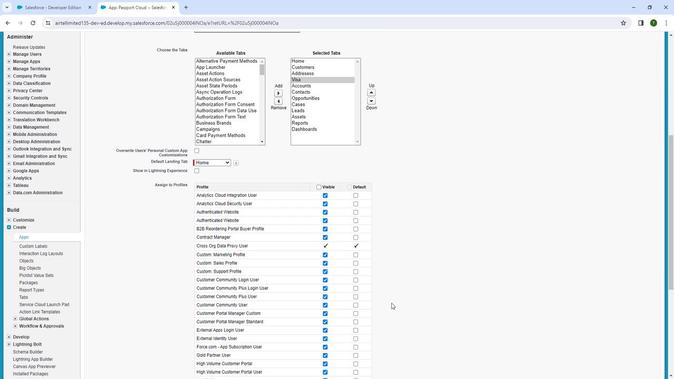 
Action: Mouse scrolled (390, 302) with delta (0, 0)
Screenshot: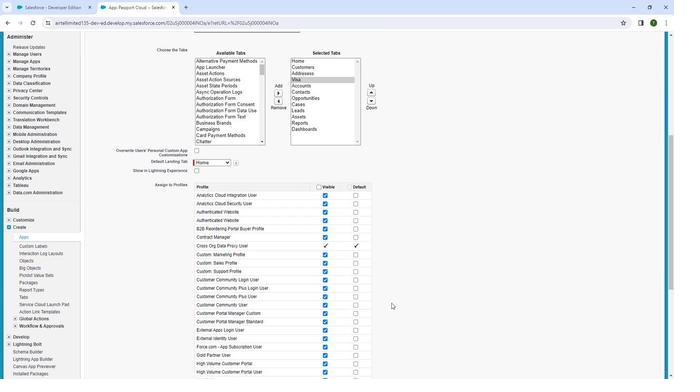
Action: Mouse moved to (389, 303)
Screenshot: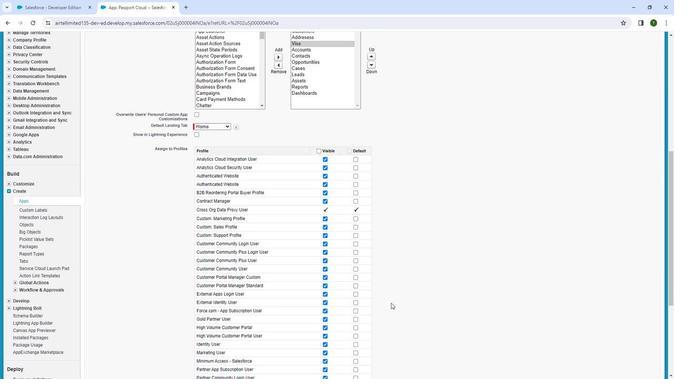 
Action: Mouse scrolled (389, 302) with delta (0, 0)
Screenshot: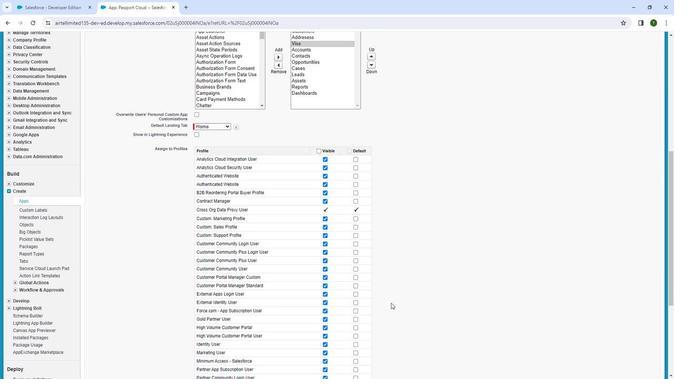 
Action: Mouse scrolled (389, 302) with delta (0, 0)
Screenshot: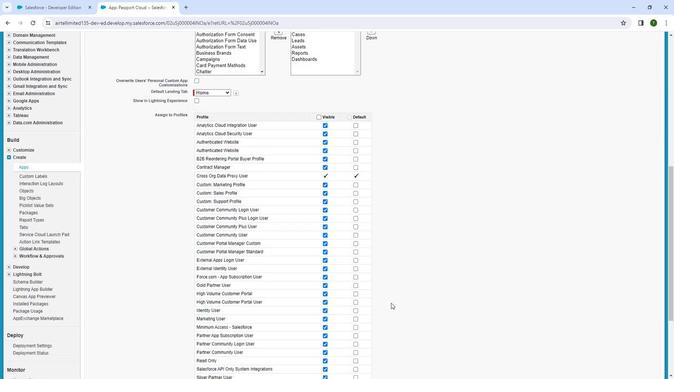 
Action: Mouse scrolled (389, 302) with delta (0, 0)
Screenshot: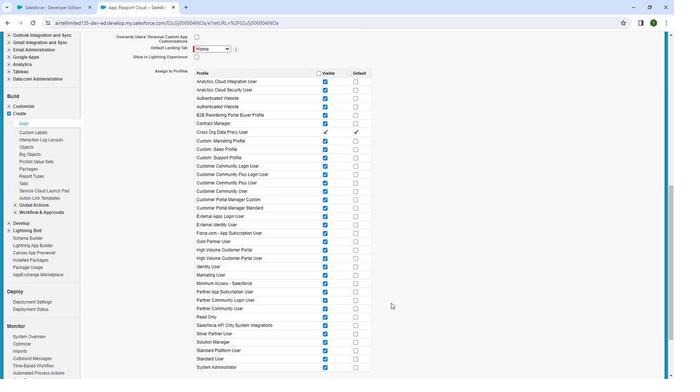 
Action: Mouse moved to (390, 302)
Screenshot: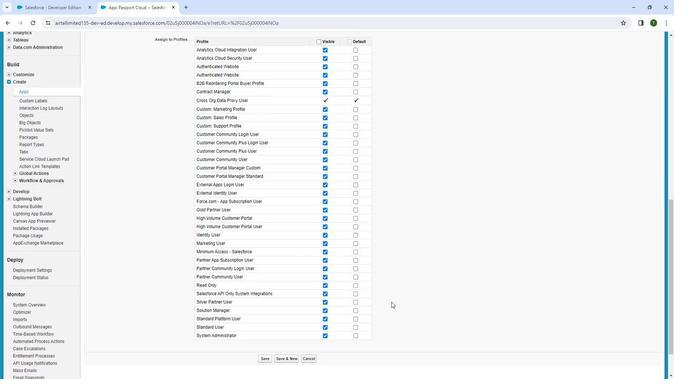 
Action: Mouse scrolled (390, 301) with delta (0, 0)
Screenshot: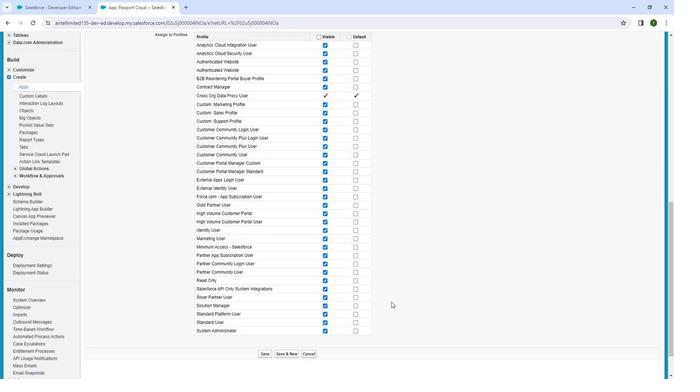 
Action: Mouse scrolled (390, 301) with delta (0, 0)
Screenshot: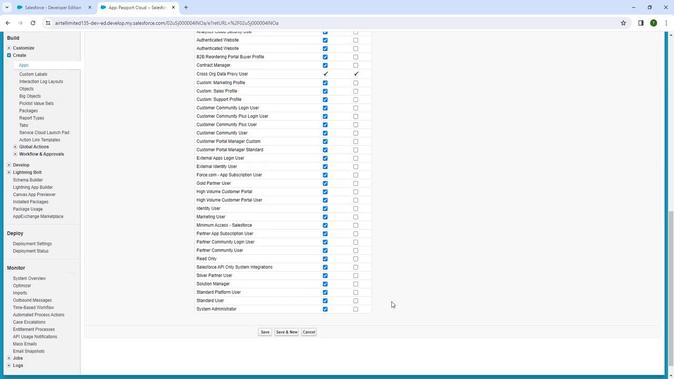
Action: Mouse moved to (260, 318)
Screenshot: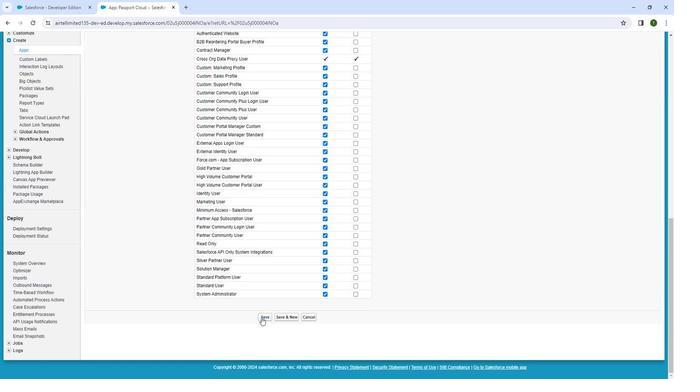 
Action: Mouse pressed left at (260, 318)
Screenshot: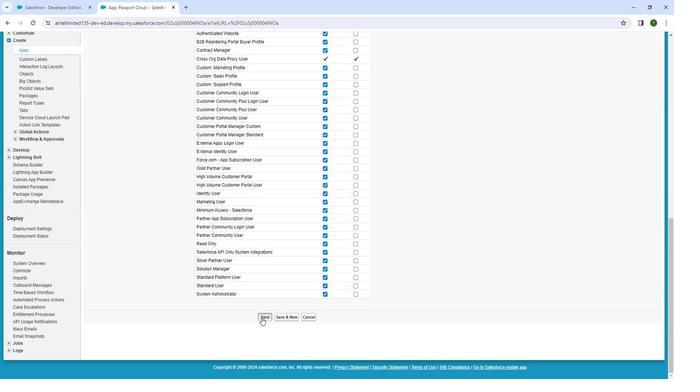 
Action: Mouse moved to (295, 143)
Screenshot: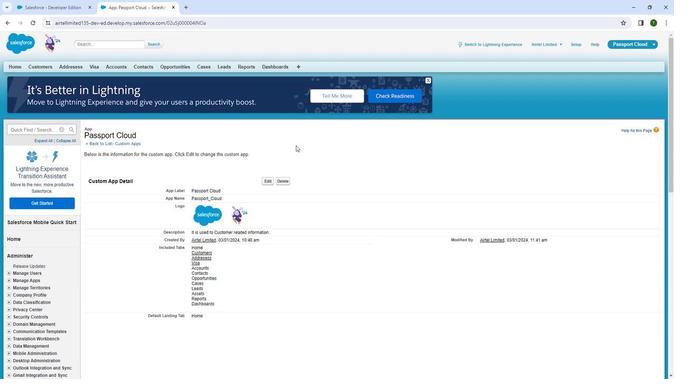 
Action: Mouse pressed left at (295, 143)
Screenshot: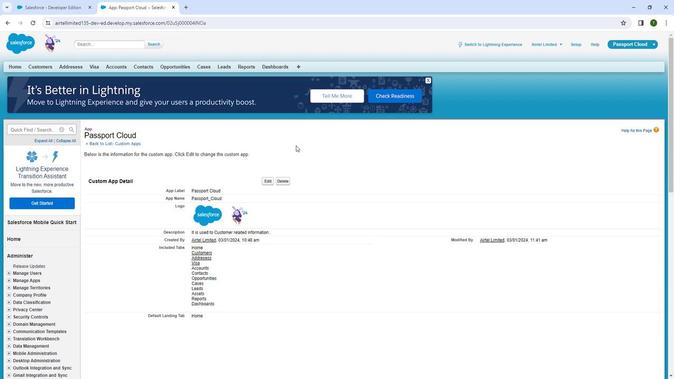 
Action: Mouse moved to (91, 65)
Screenshot: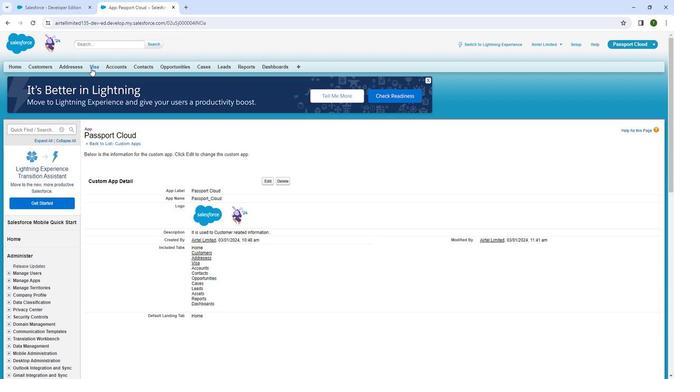 
Action: Mouse pressed left at (91, 65)
Screenshot: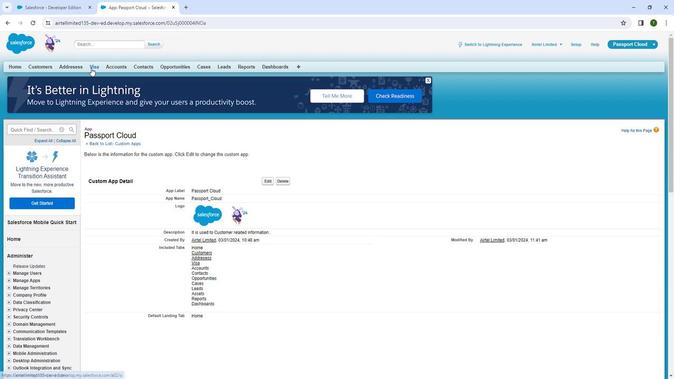 
Action: Mouse pressed left at (91, 65)
Screenshot: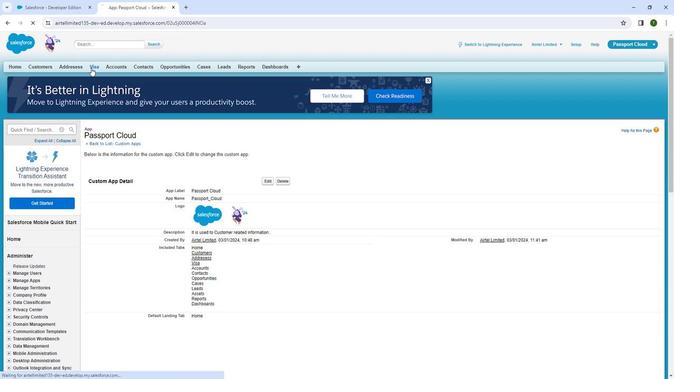 
Action: Mouse moved to (151, 213)
Screenshot: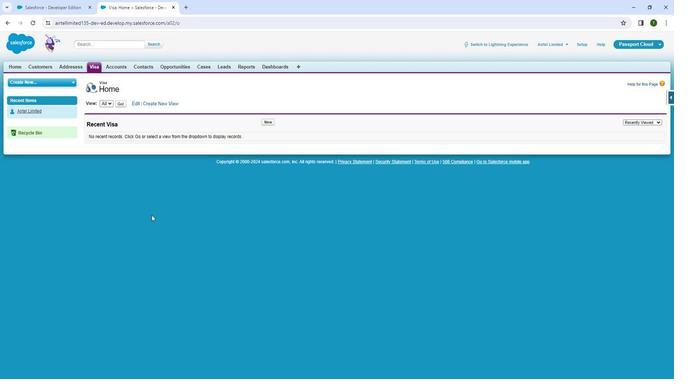 
Action: Mouse pressed left at (151, 213)
Screenshot: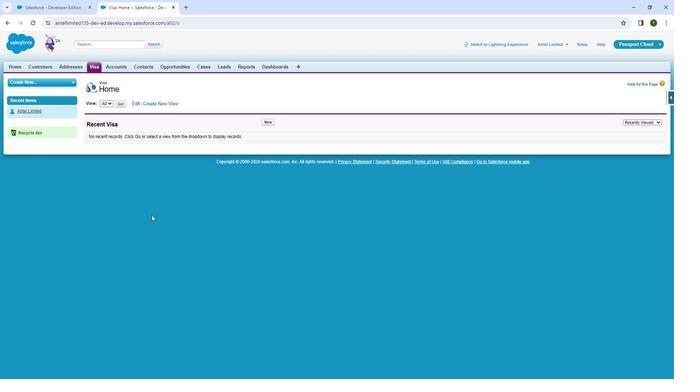 
Action: Mouse moved to (157, 200)
Screenshot: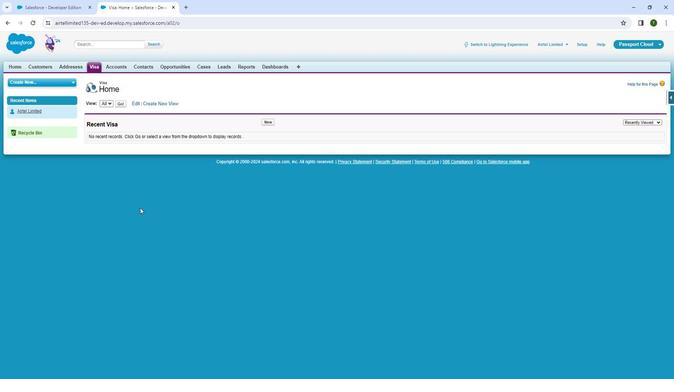 
